 Task: Look for space in Palmira, Cuba from 5th July, 2023 to 15th July, 2023 for 9 adults in price range Rs.15000 to Rs.25000. Place can be entire place with 5 bedrooms having 5 beds and 5 bathrooms. Property type can be house, flat, guest house. Booking option can be shelf check-in. Required host language is .
Action: Mouse moved to (323, 115)
Screenshot: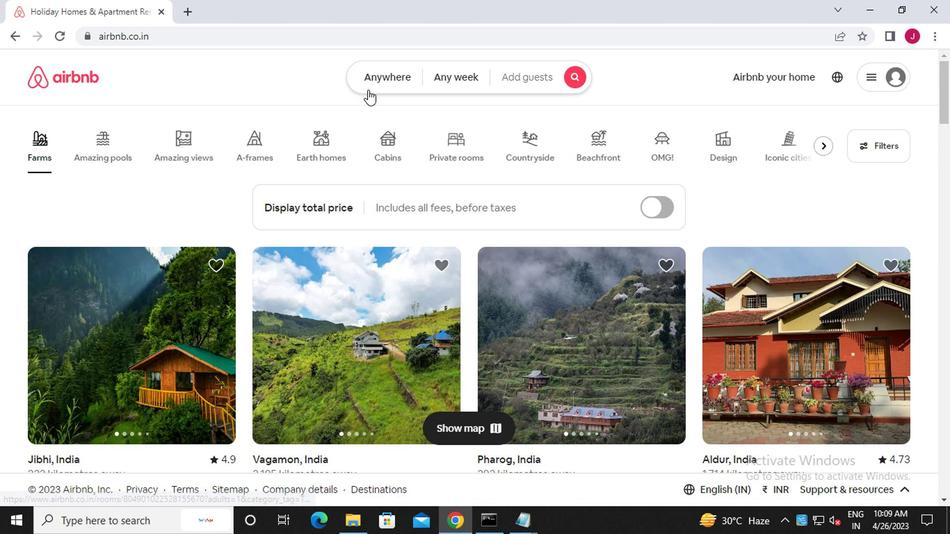 
Action: Mouse pressed left at (323, 115)
Screenshot: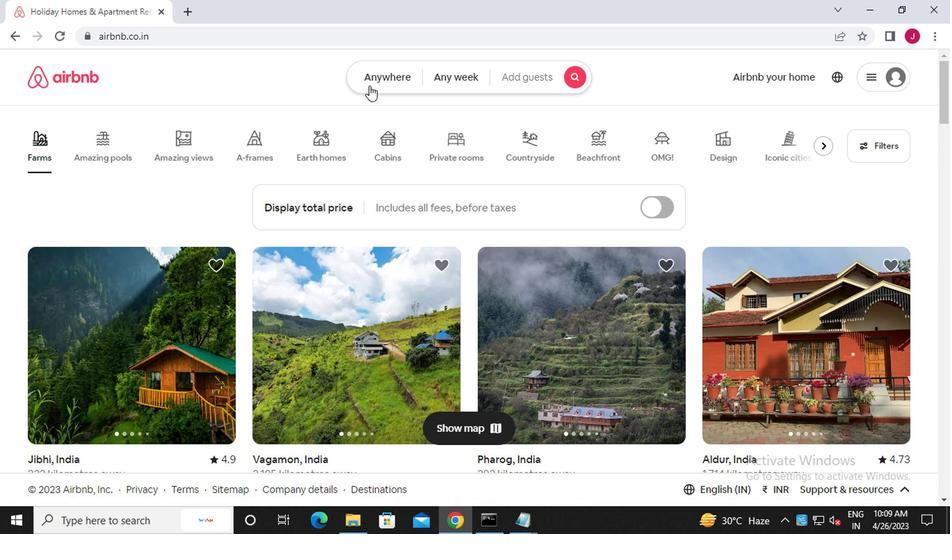 
Action: Mouse moved to (232, 152)
Screenshot: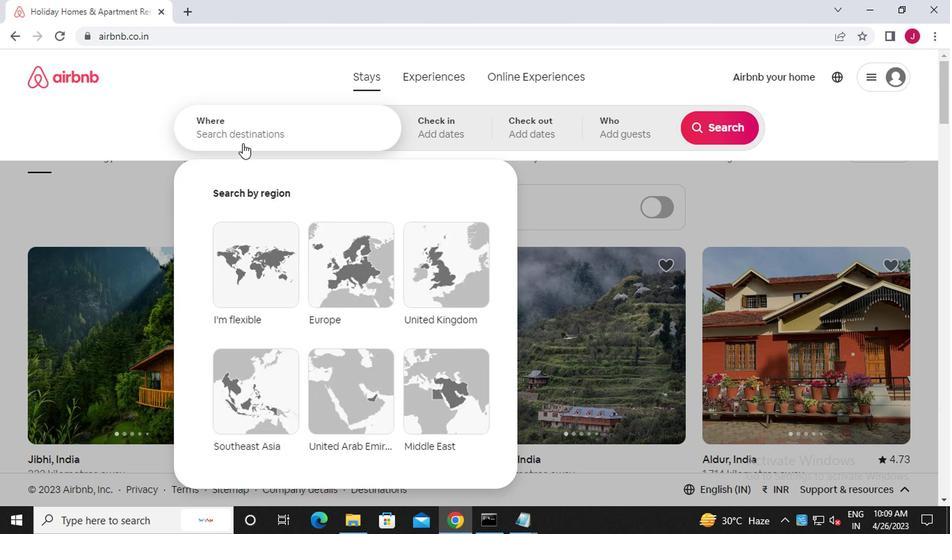 
Action: Mouse pressed left at (232, 152)
Screenshot: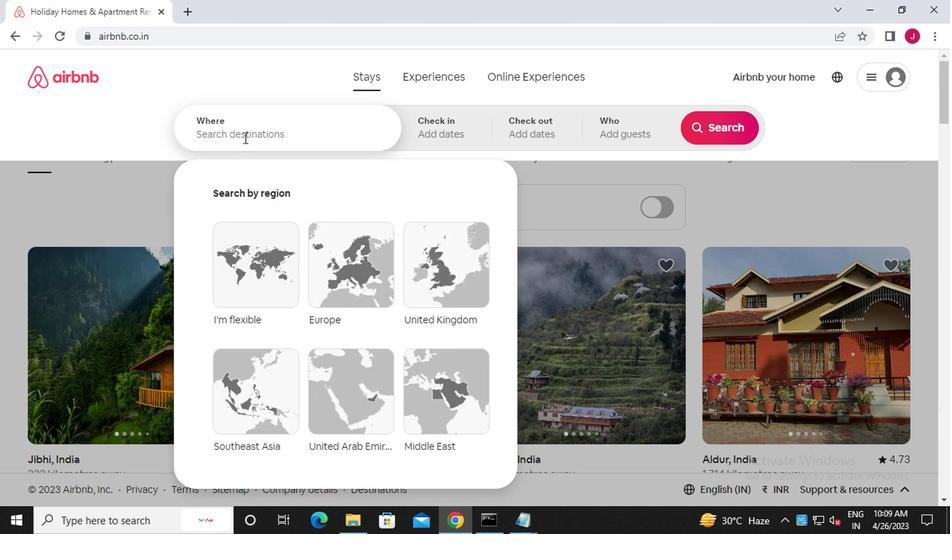 
Action: Key pressed p<Key.caps_lock>almira,<Key.caps_lock>c<Key.caps_lock>uba
Screenshot: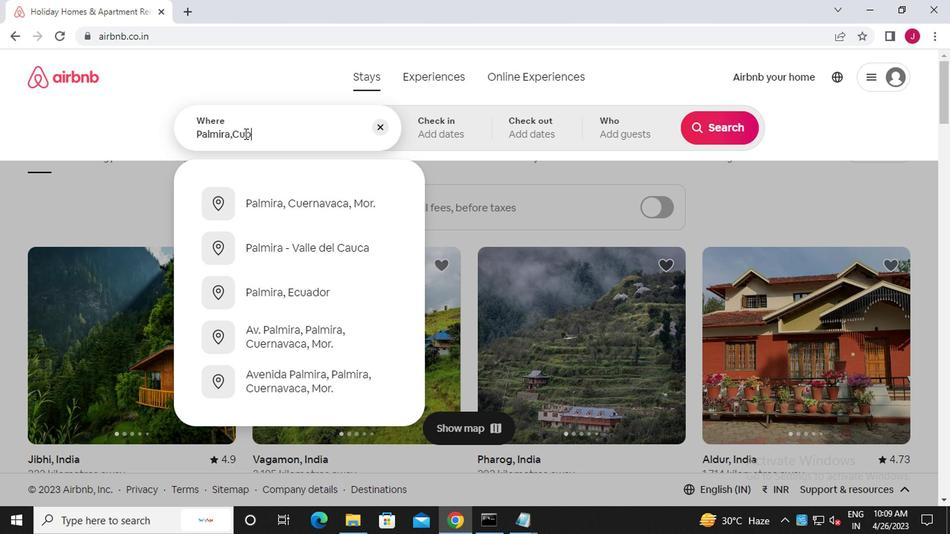 
Action: Mouse moved to (286, 207)
Screenshot: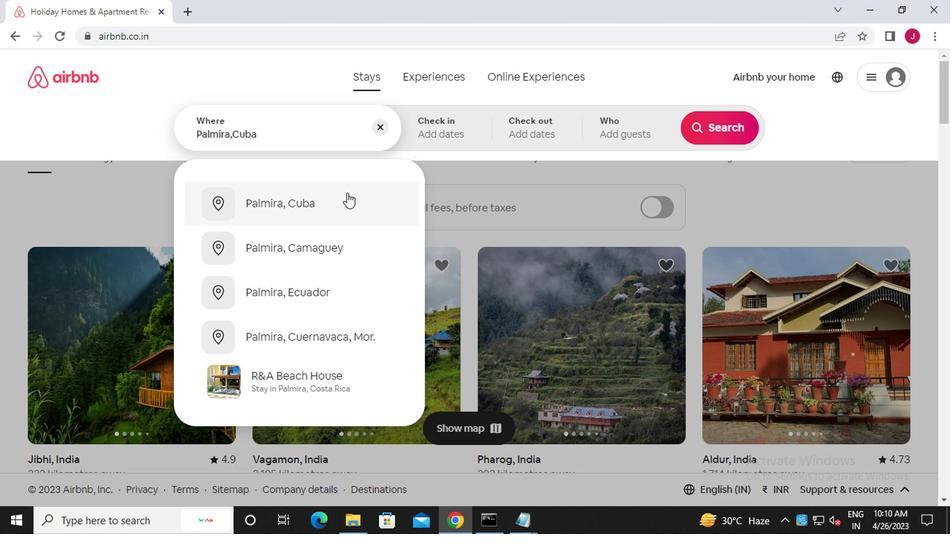 
Action: Mouse pressed left at (286, 207)
Screenshot: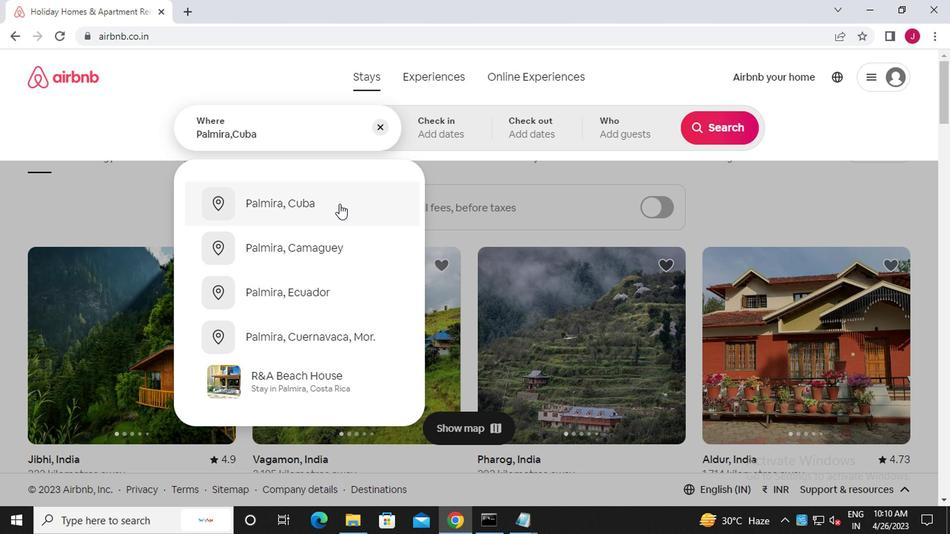 
Action: Mouse moved to (566, 227)
Screenshot: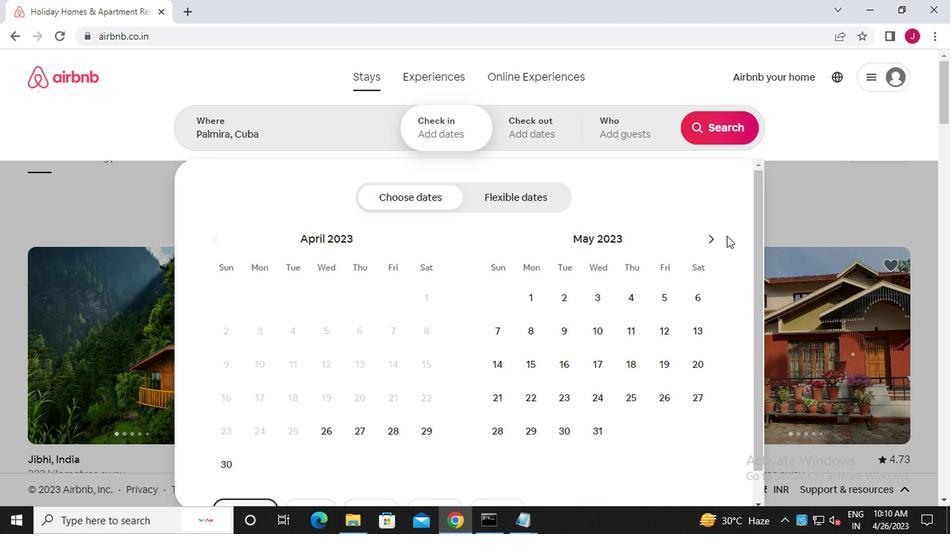 
Action: Mouse pressed left at (566, 227)
Screenshot: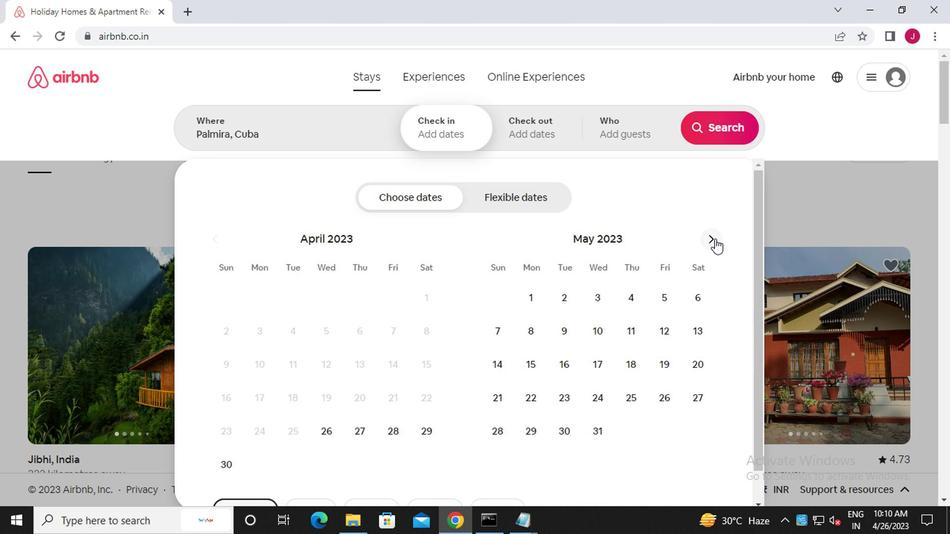 
Action: Mouse pressed left at (566, 227)
Screenshot: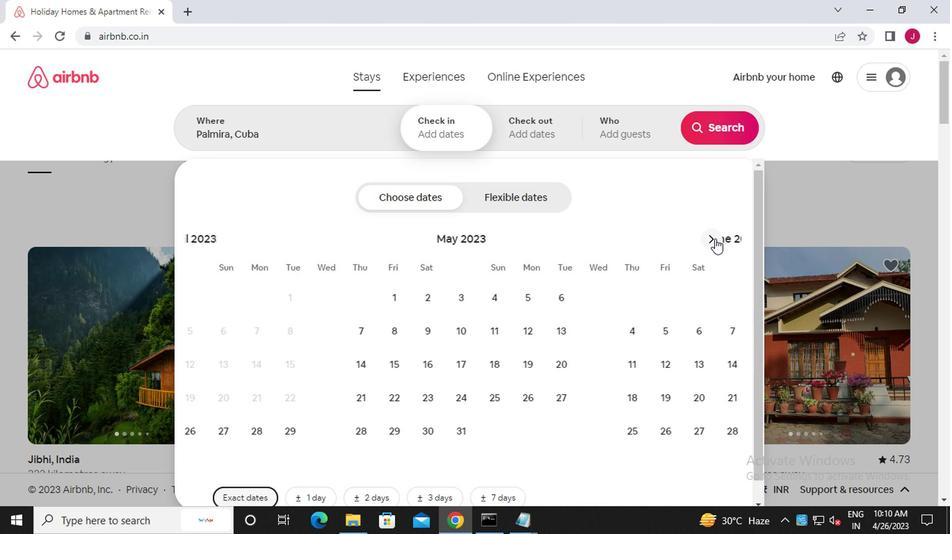 
Action: Mouse moved to (485, 289)
Screenshot: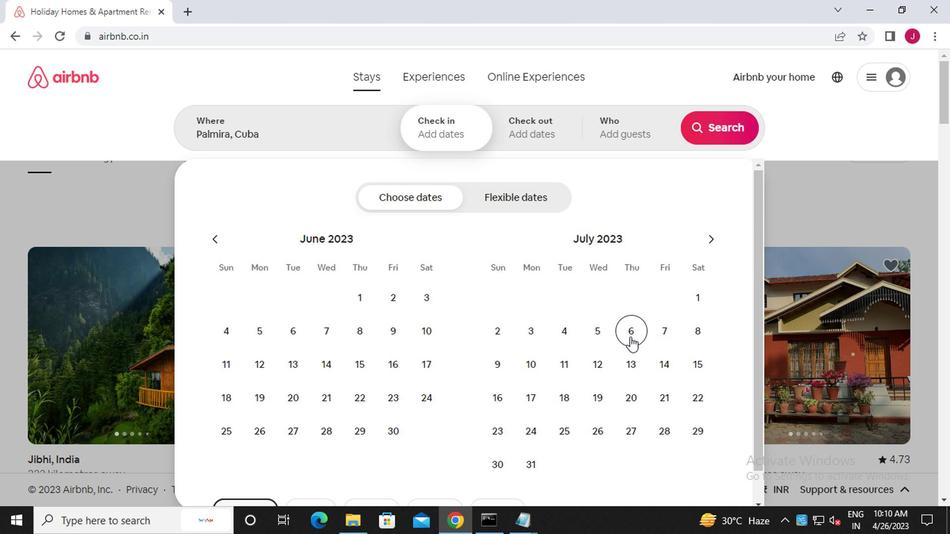 
Action: Mouse pressed left at (485, 289)
Screenshot: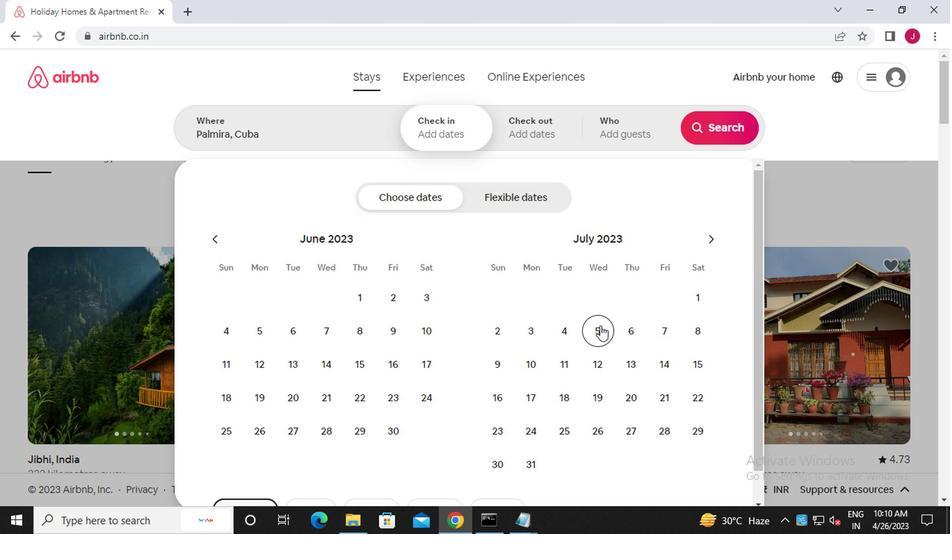 
Action: Mouse moved to (552, 315)
Screenshot: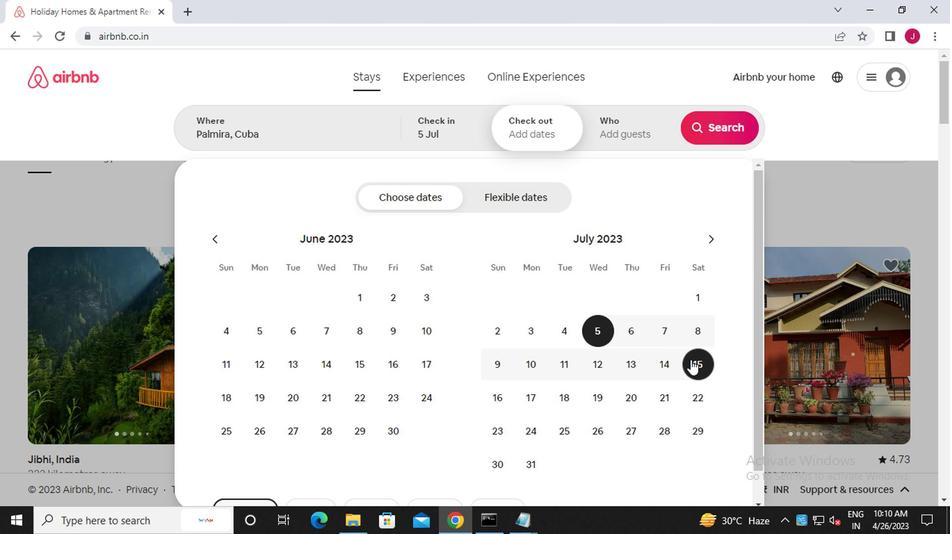 
Action: Mouse pressed left at (552, 315)
Screenshot: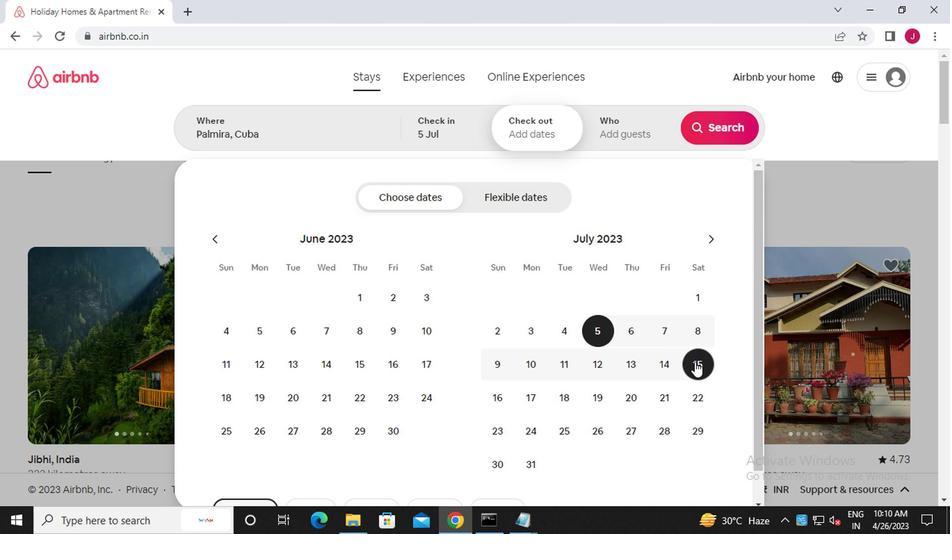 
Action: Mouse moved to (513, 149)
Screenshot: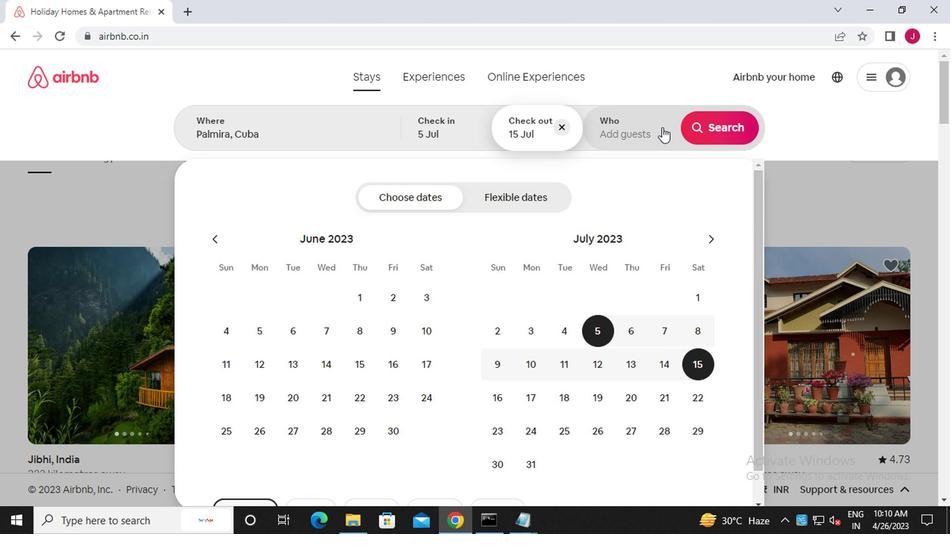 
Action: Mouse pressed left at (513, 149)
Screenshot: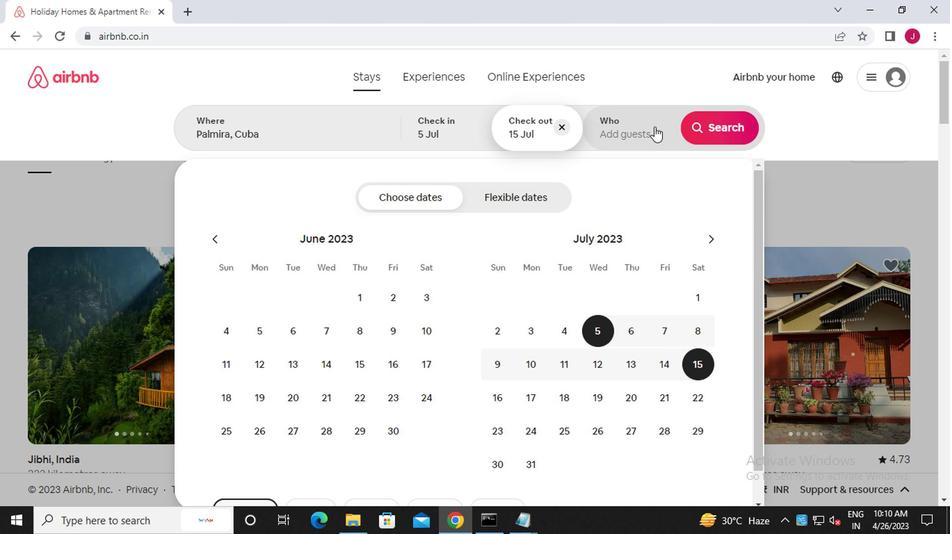 
Action: Mouse moved to (573, 202)
Screenshot: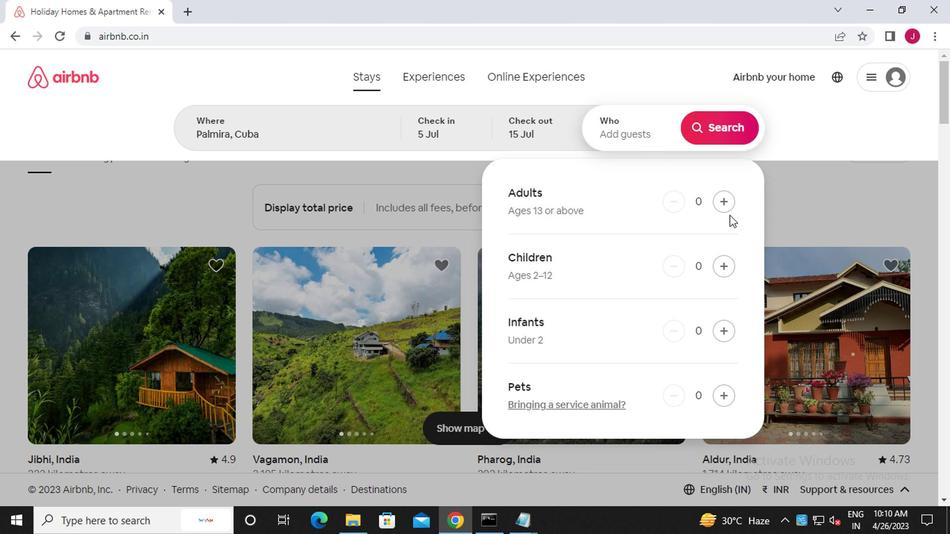 
Action: Mouse pressed left at (573, 202)
Screenshot: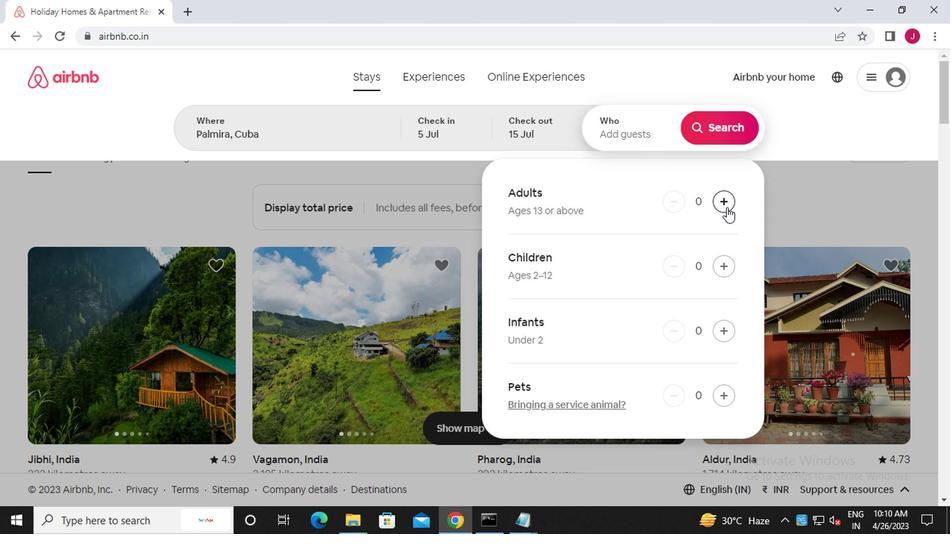 
Action: Mouse pressed left at (573, 202)
Screenshot: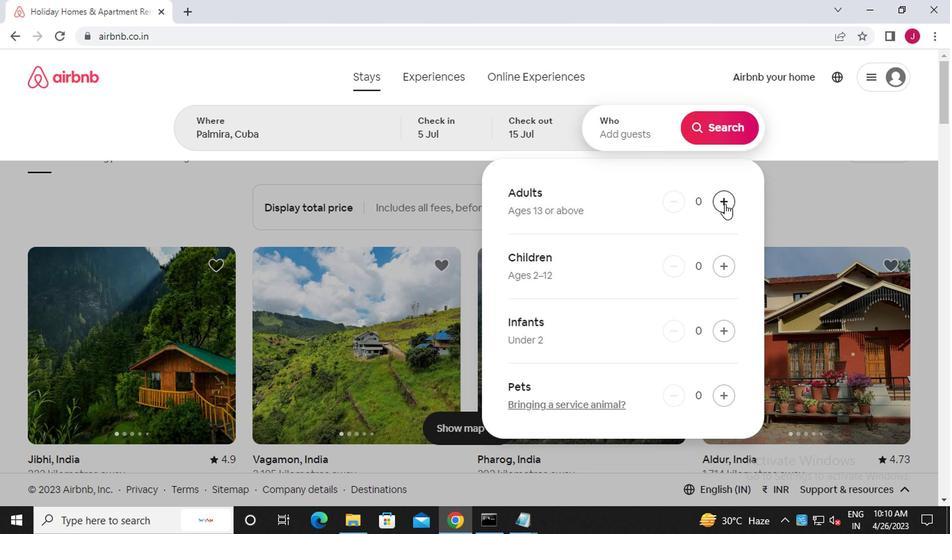 
Action: Mouse pressed left at (573, 202)
Screenshot: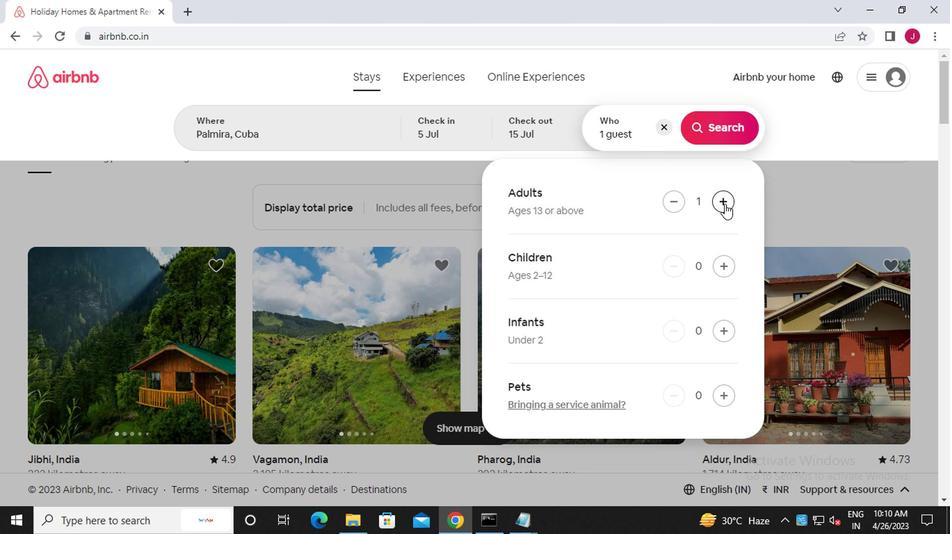 
Action: Mouse pressed left at (573, 202)
Screenshot: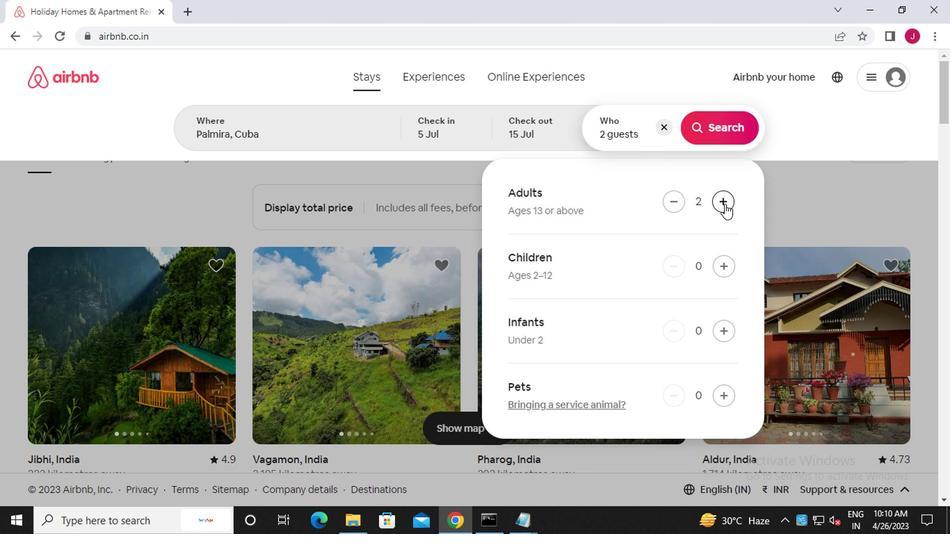 
Action: Mouse pressed left at (573, 202)
Screenshot: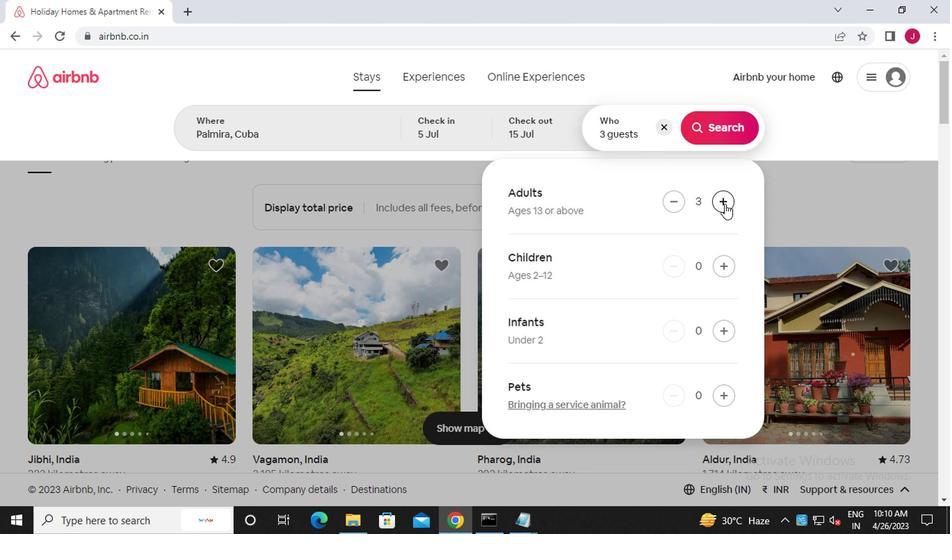 
Action: Mouse pressed left at (573, 202)
Screenshot: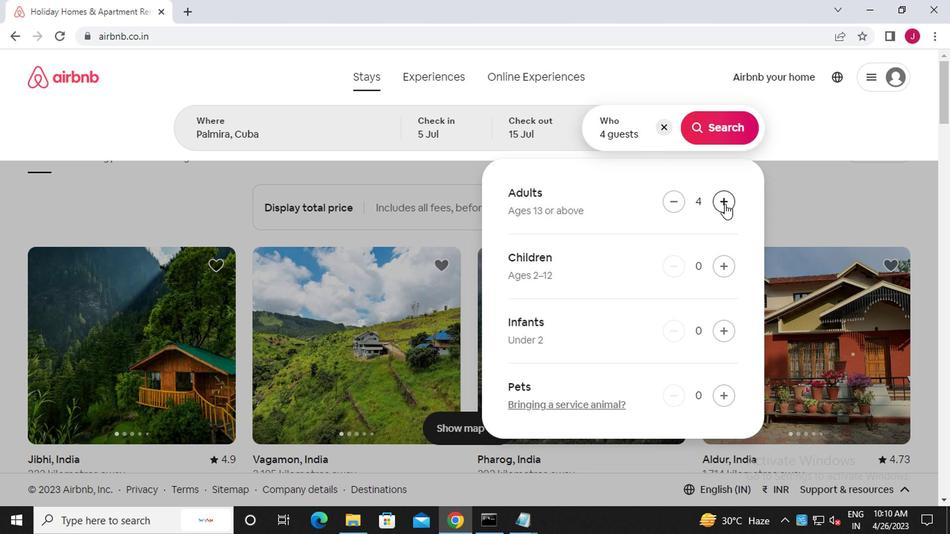
Action: Mouse pressed left at (573, 202)
Screenshot: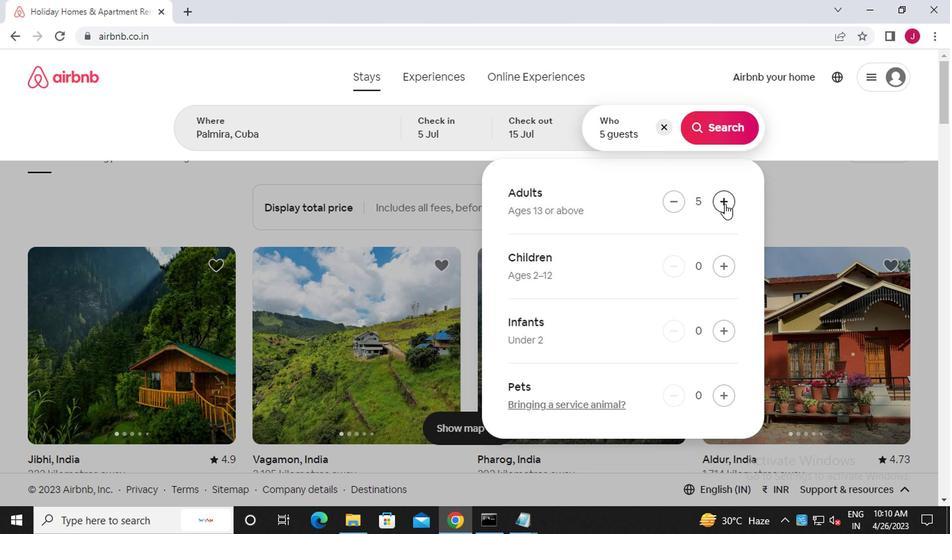 
Action: Mouse pressed left at (573, 202)
Screenshot: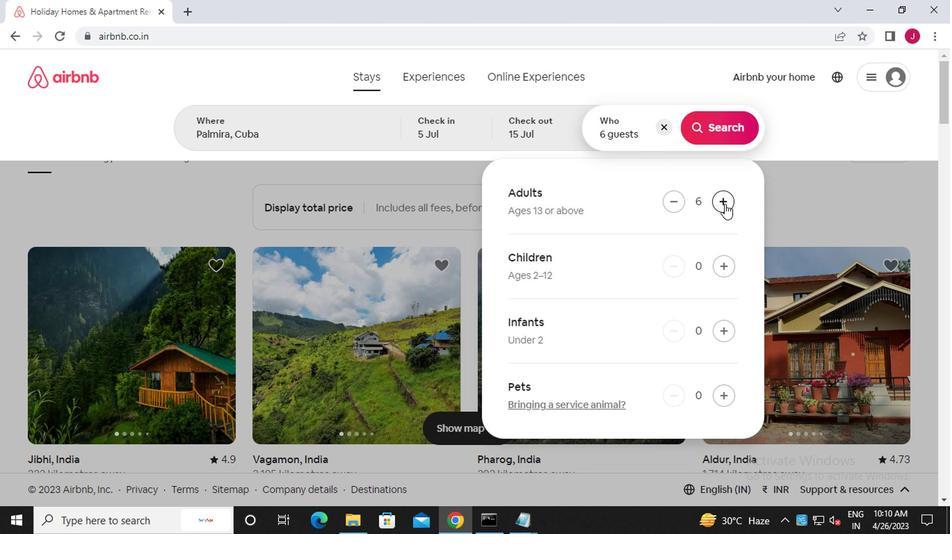 
Action: Mouse pressed left at (573, 202)
Screenshot: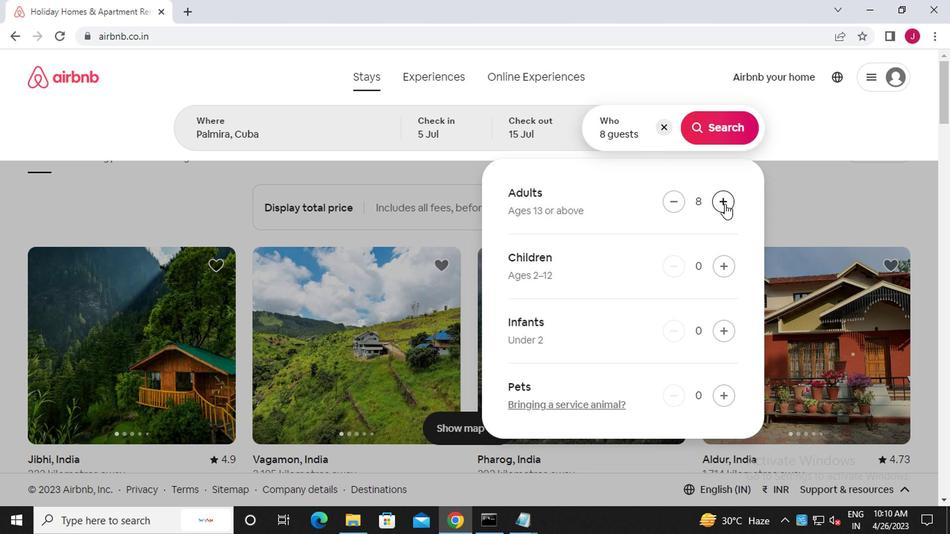 
Action: Mouse moved to (579, 148)
Screenshot: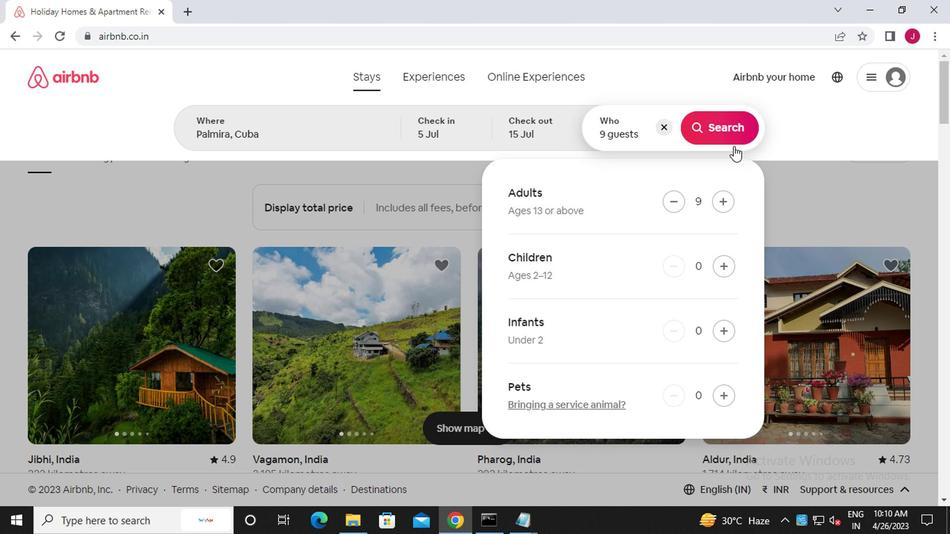 
Action: Mouse pressed left at (579, 148)
Screenshot: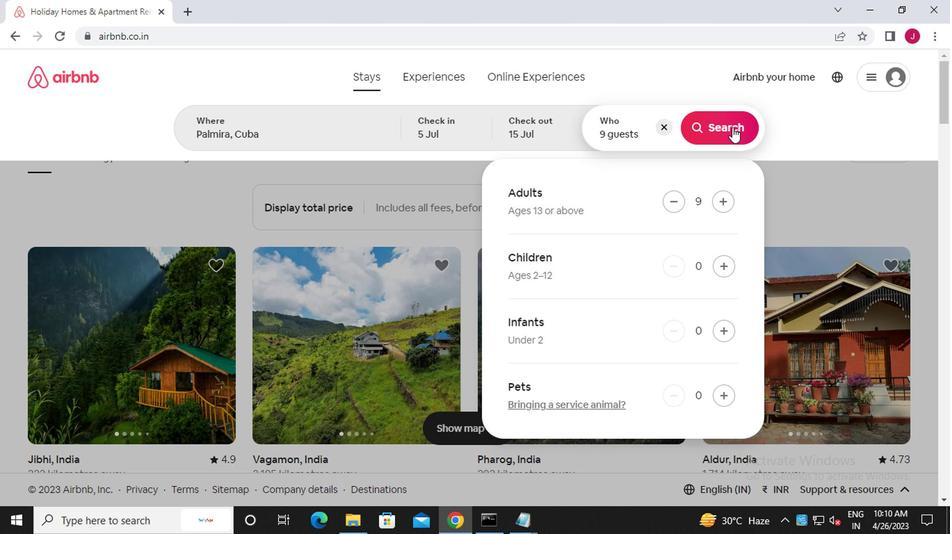 
Action: Mouse moved to (698, 151)
Screenshot: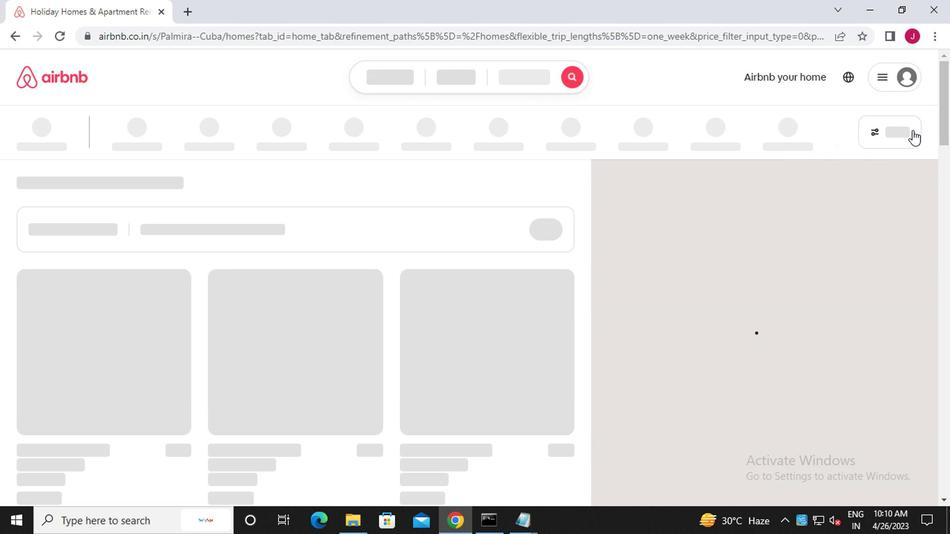 
Action: Mouse pressed left at (698, 151)
Screenshot: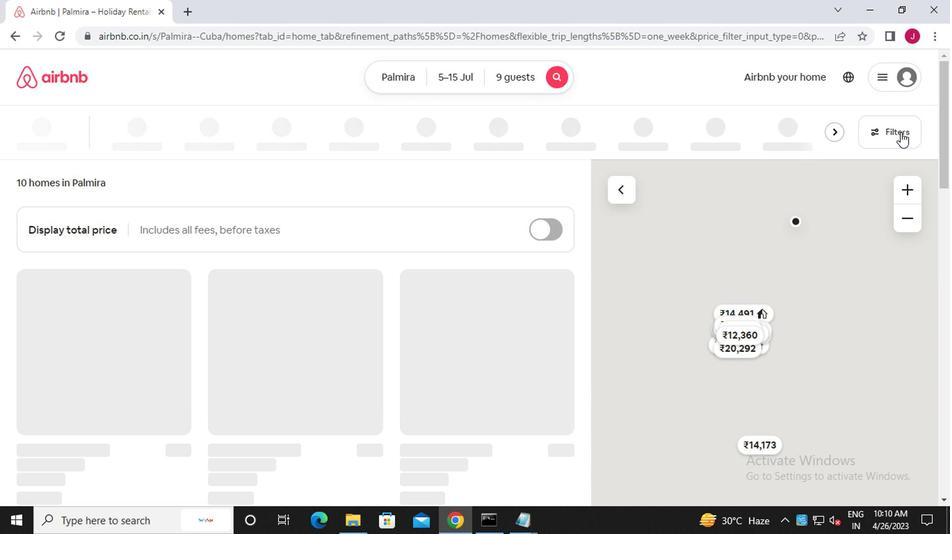 
Action: Mouse moved to (289, 277)
Screenshot: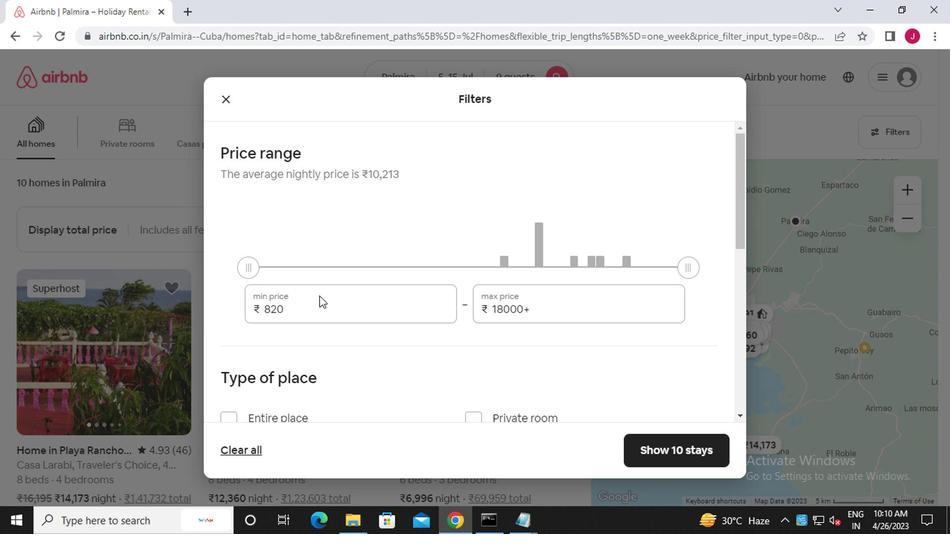 
Action: Mouse pressed left at (289, 277)
Screenshot: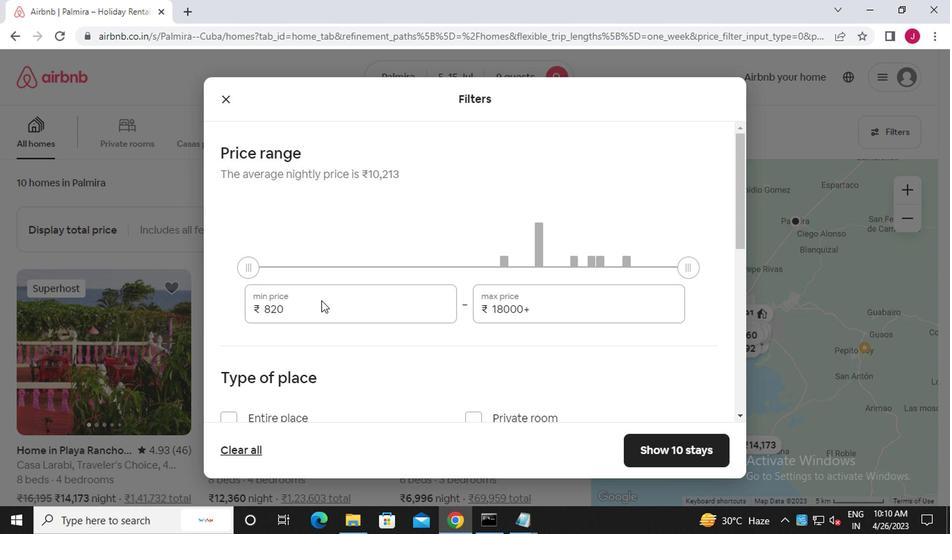 
Action: Mouse moved to (283, 276)
Screenshot: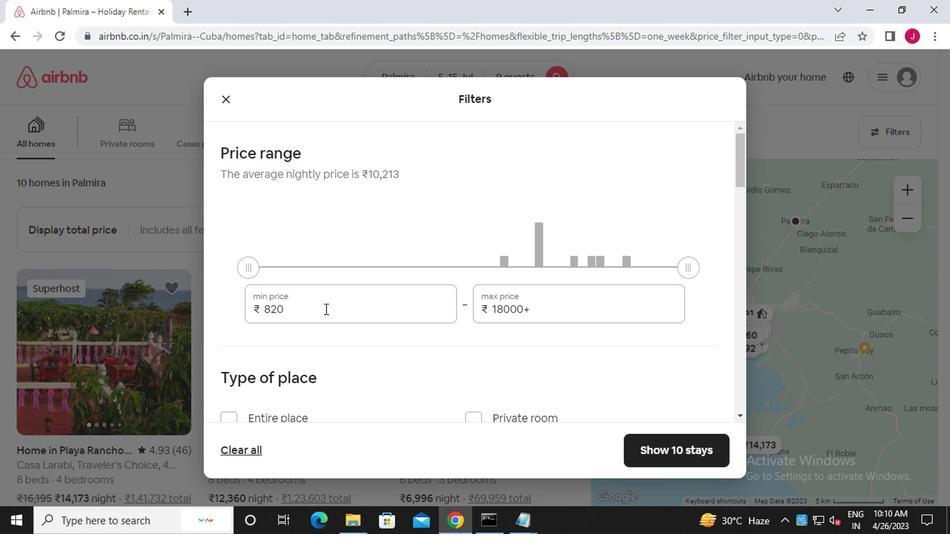 
Action: Key pressed <Key.backspace><Key.backspace><Key.backspace><<97>><<101>><<96>><<96>><<96>>
Screenshot: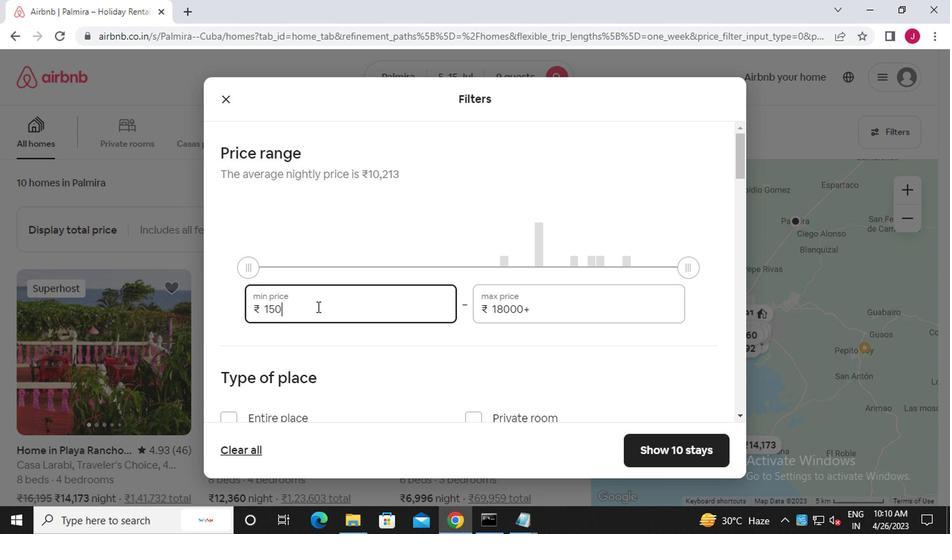 
Action: Mouse moved to (448, 275)
Screenshot: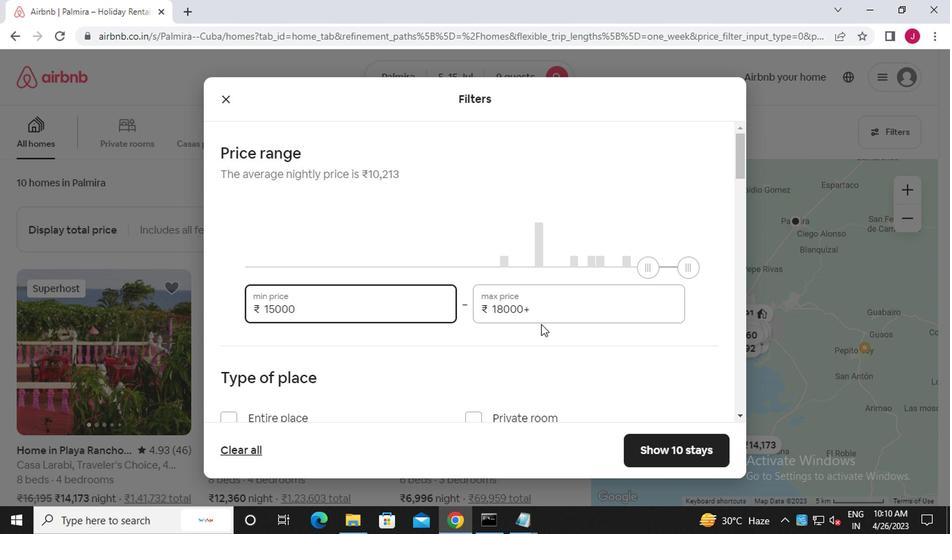 
Action: Mouse pressed left at (448, 275)
Screenshot: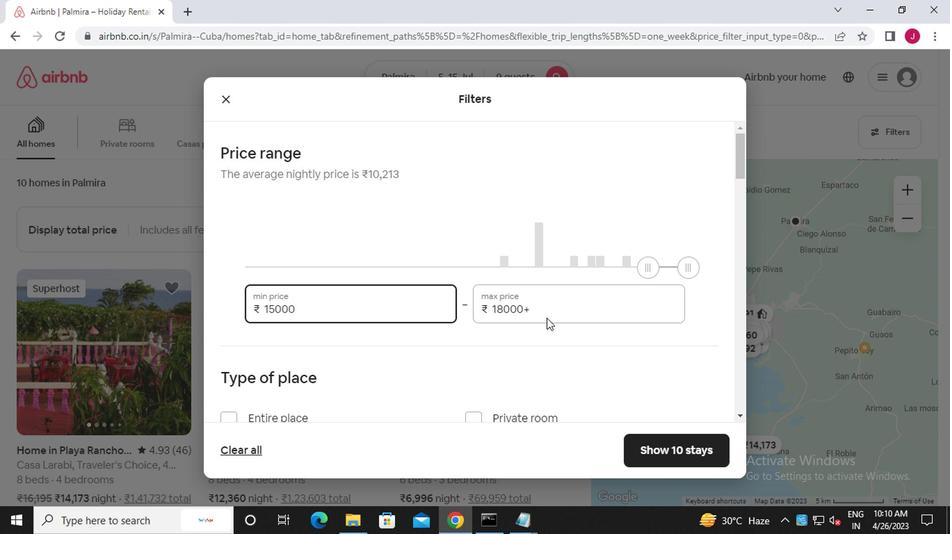 
Action: Key pressed <Key.backspace><Key.backspace><Key.backspace><Key.backspace><Key.backspace><Key.backspace><Key.backspace><Key.backspace><Key.backspace><Key.backspace><<98>><<101>><<96>><<96>><<96>>
Screenshot: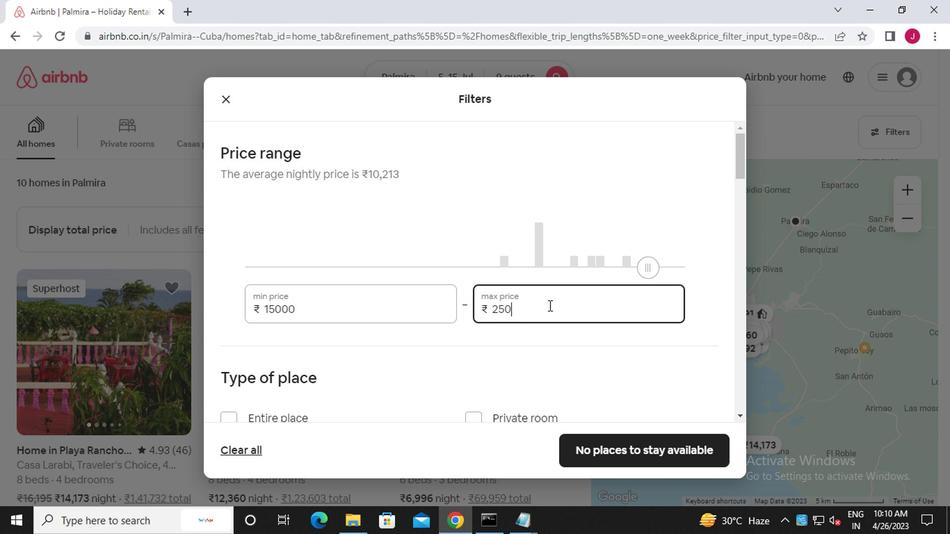 
Action: Mouse moved to (456, 291)
Screenshot: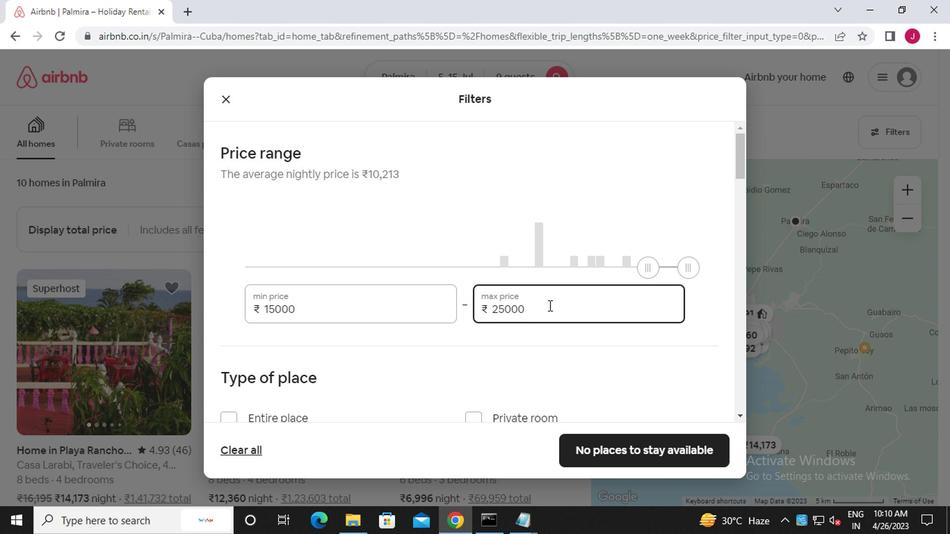 
Action: Mouse scrolled (456, 290) with delta (0, 0)
Screenshot: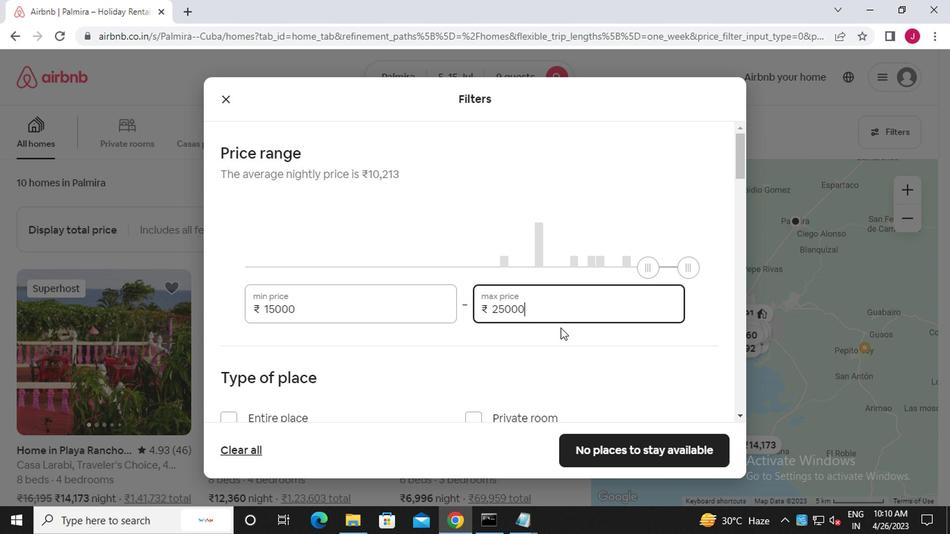 
Action: Mouse scrolled (456, 290) with delta (0, 0)
Screenshot: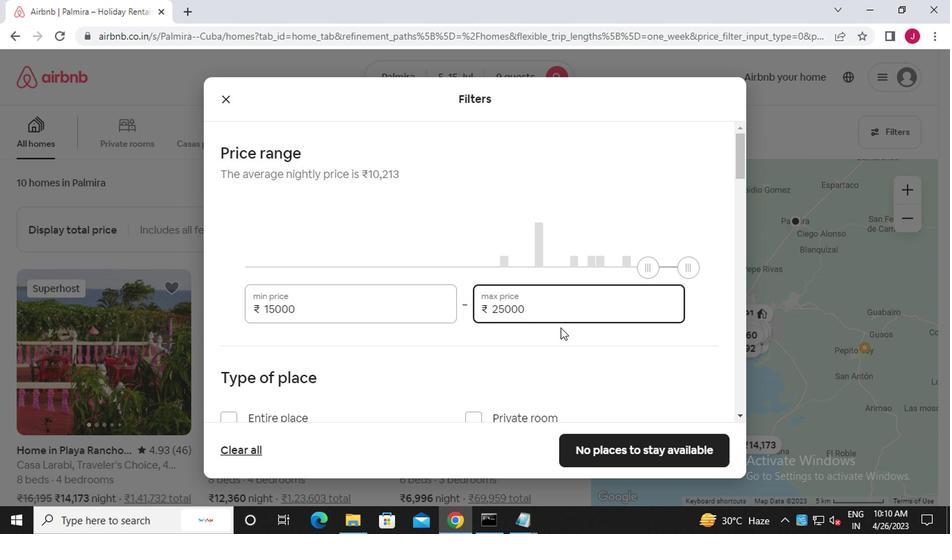 
Action: Mouse moved to (447, 295)
Screenshot: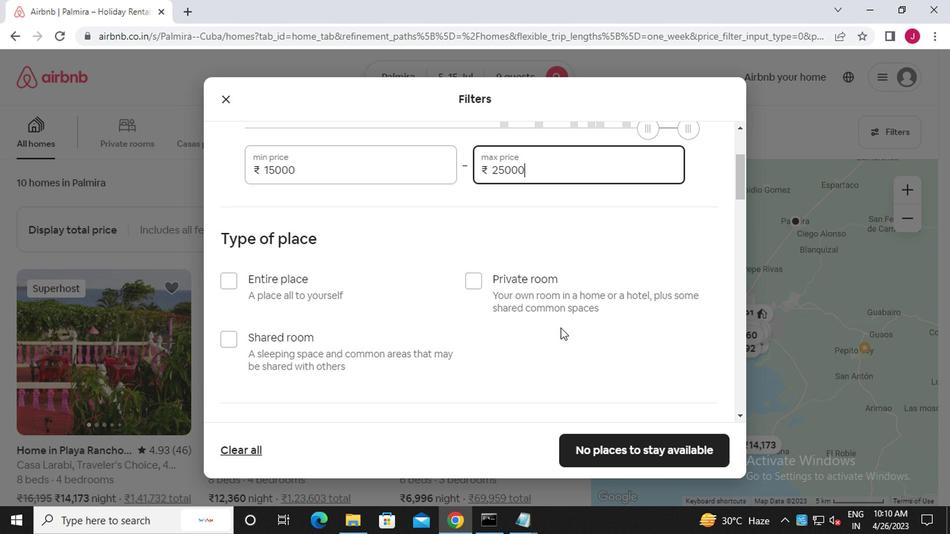 
Action: Mouse scrolled (447, 295) with delta (0, 0)
Screenshot: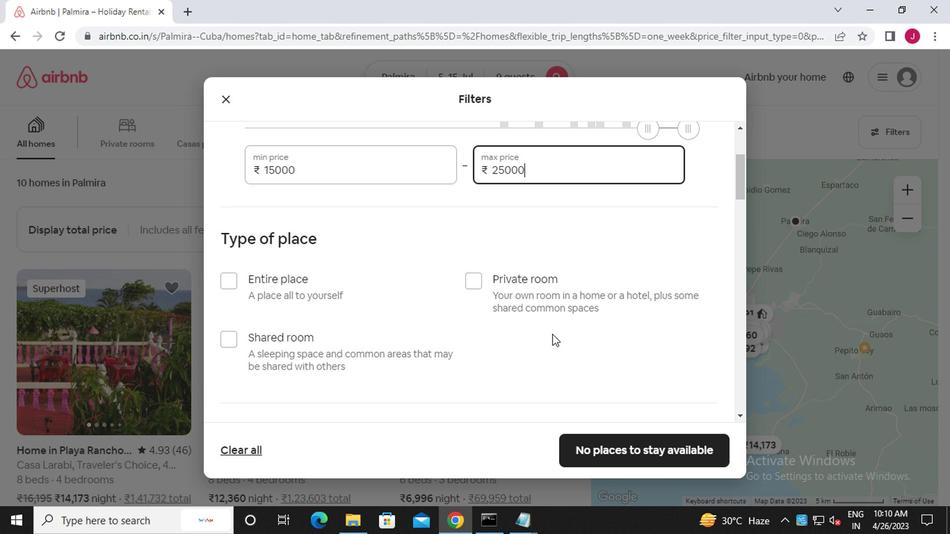
Action: Mouse moved to (224, 207)
Screenshot: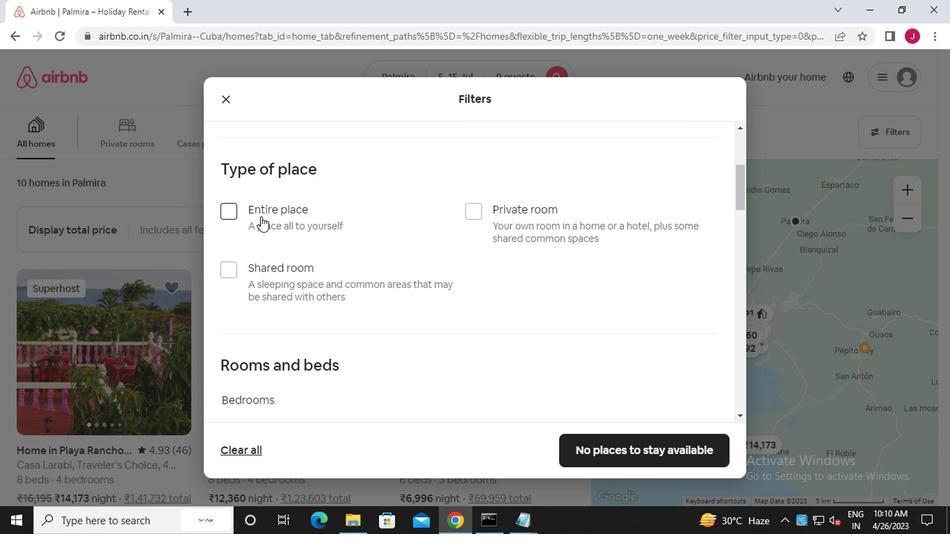 
Action: Mouse pressed left at (224, 207)
Screenshot: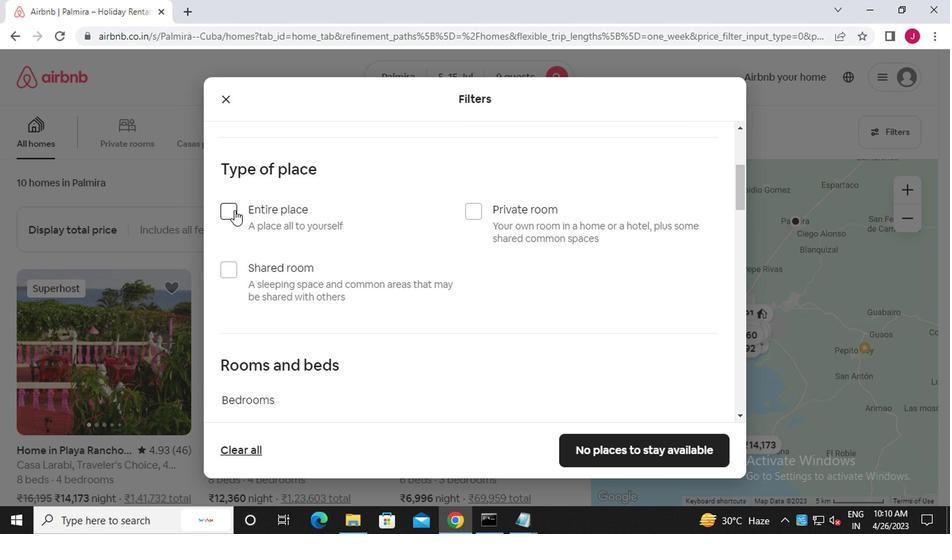 
Action: Mouse moved to (284, 258)
Screenshot: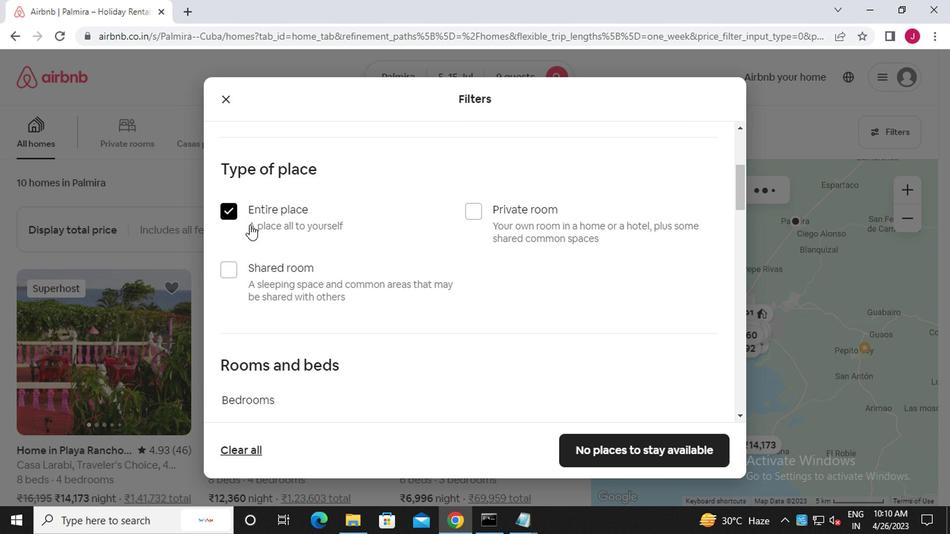 
Action: Mouse scrolled (284, 258) with delta (0, 0)
Screenshot: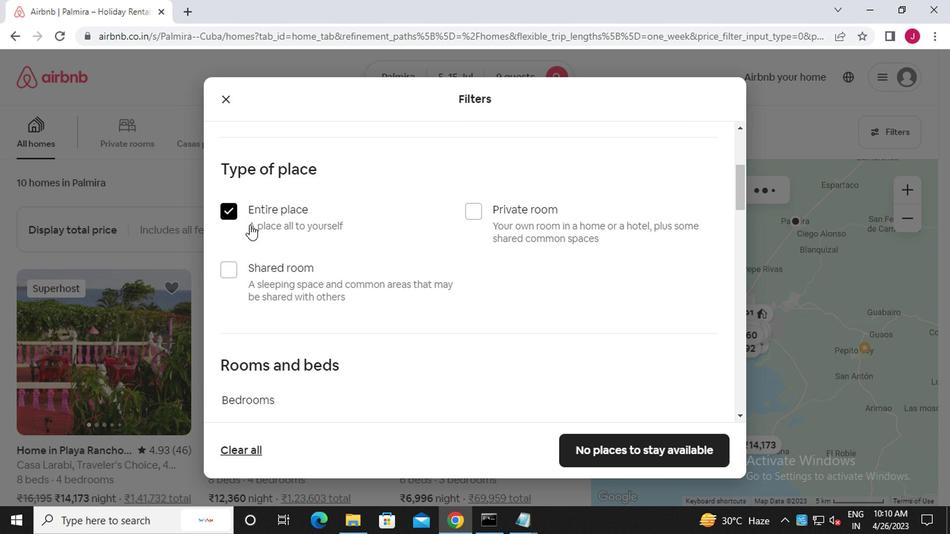 
Action: Mouse scrolled (284, 258) with delta (0, 0)
Screenshot: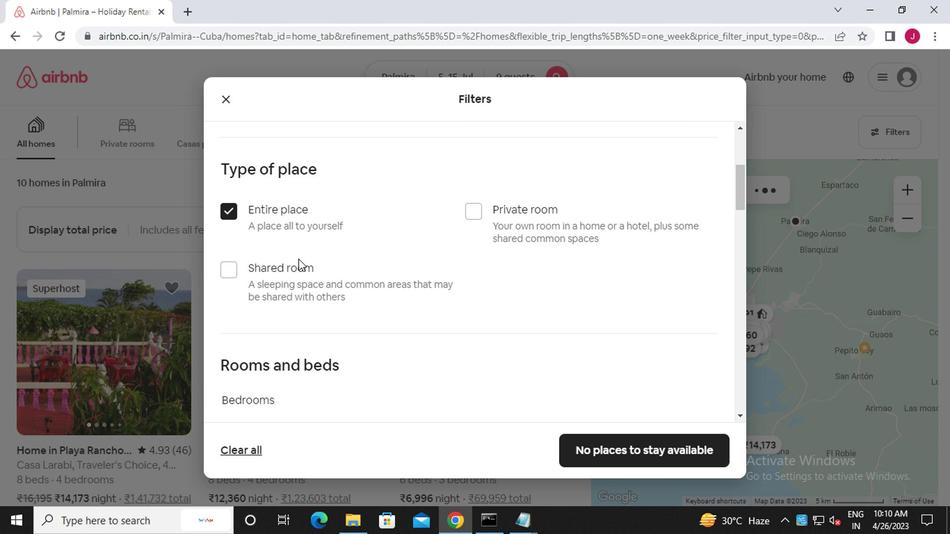 
Action: Mouse scrolled (284, 258) with delta (0, 0)
Screenshot: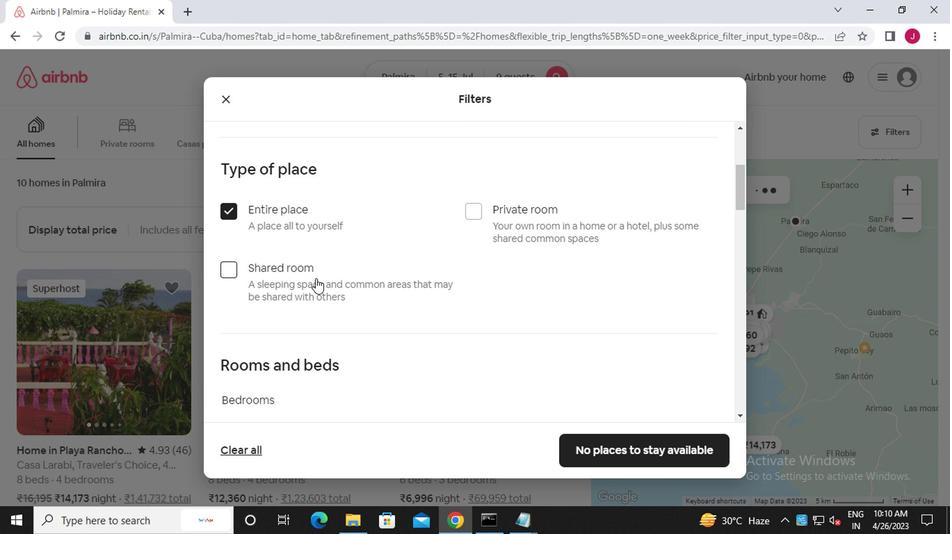 
Action: Mouse scrolled (284, 258) with delta (0, 0)
Screenshot: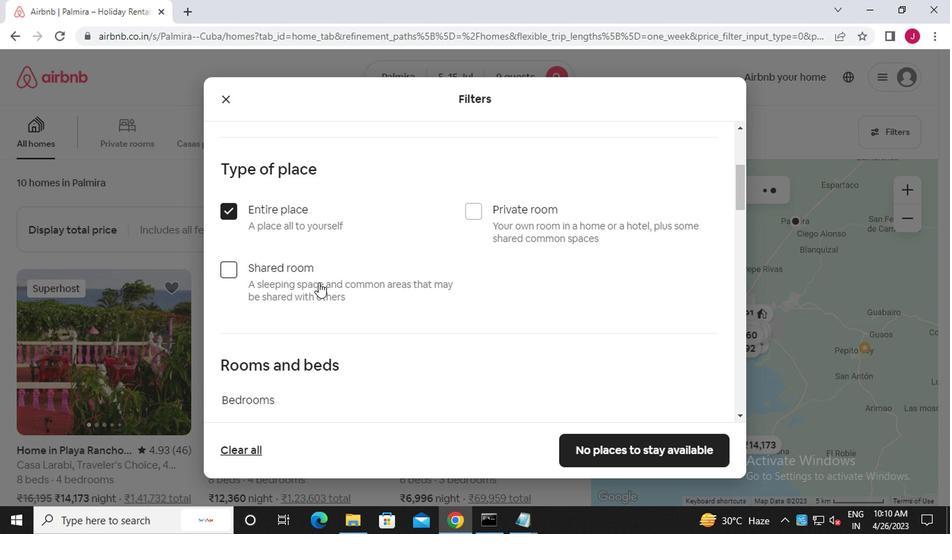 
Action: Mouse moved to (412, 172)
Screenshot: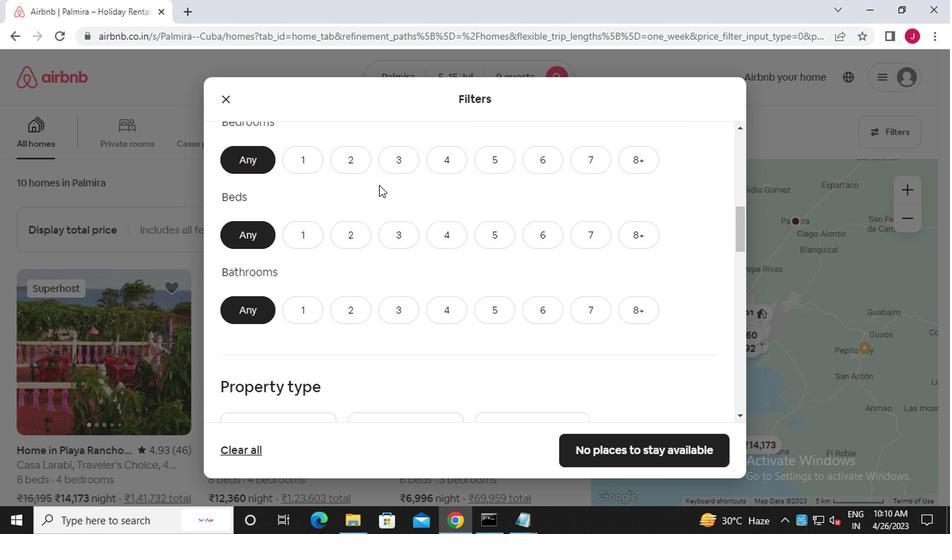 
Action: Mouse pressed left at (412, 172)
Screenshot: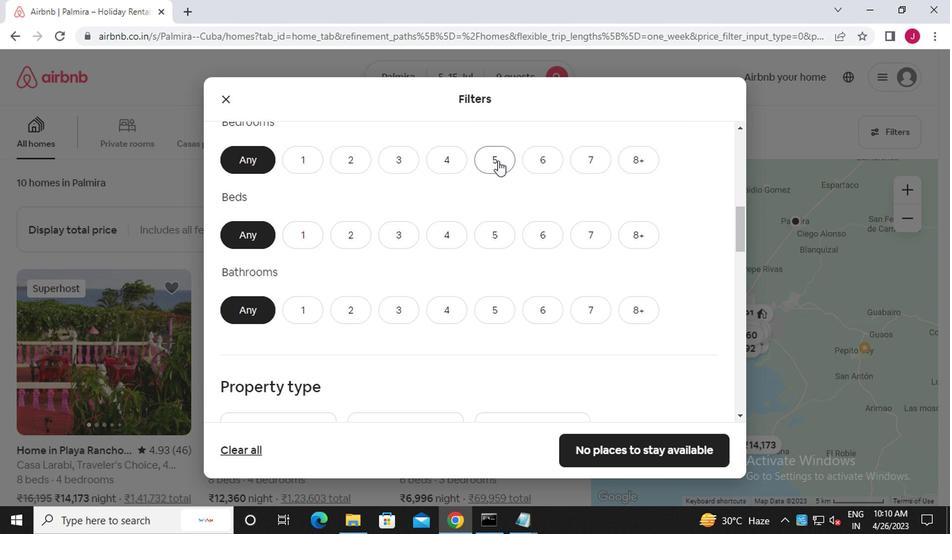 
Action: Mouse moved to (409, 222)
Screenshot: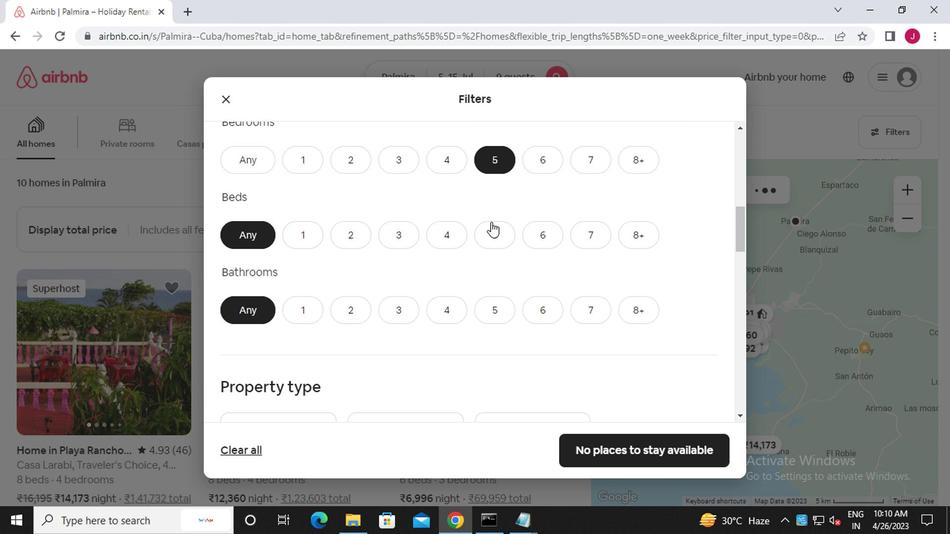 
Action: Mouse pressed left at (409, 222)
Screenshot: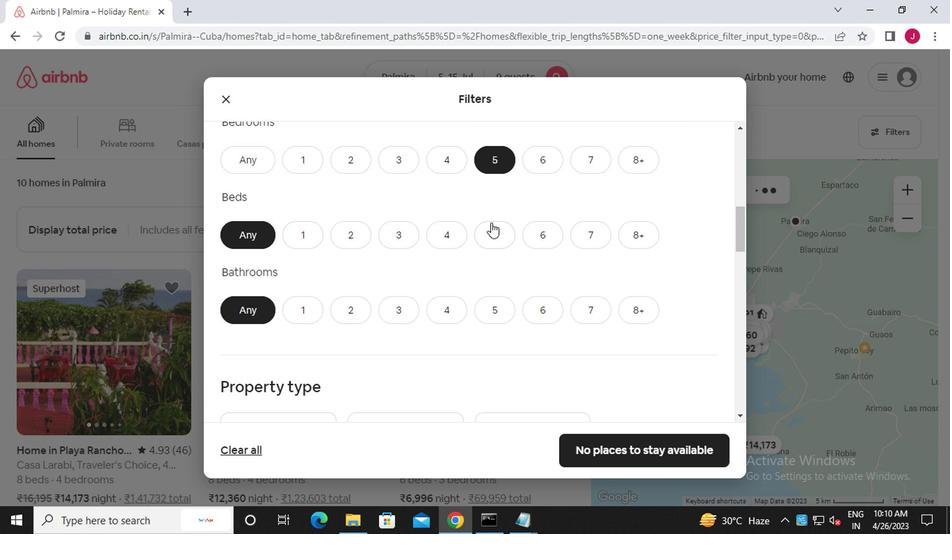 
Action: Mouse moved to (409, 279)
Screenshot: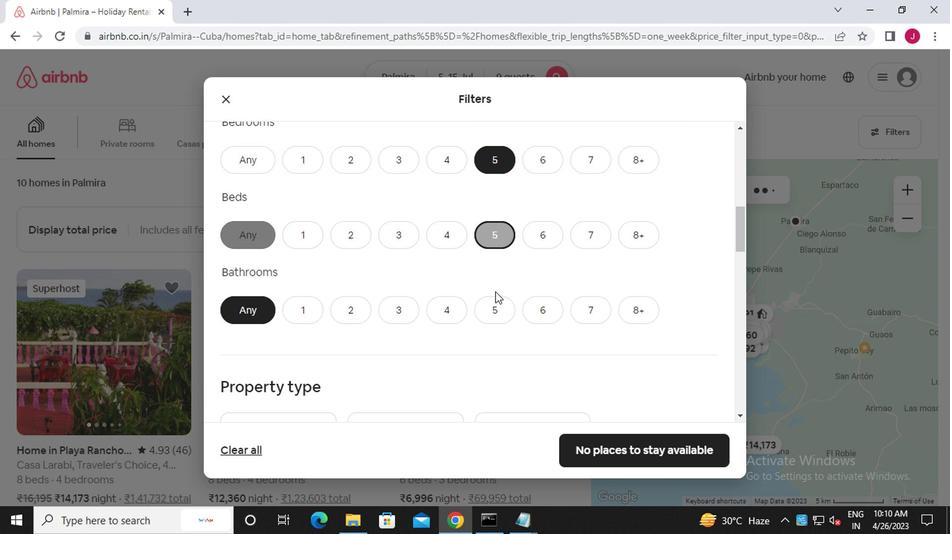 
Action: Mouse pressed left at (409, 279)
Screenshot: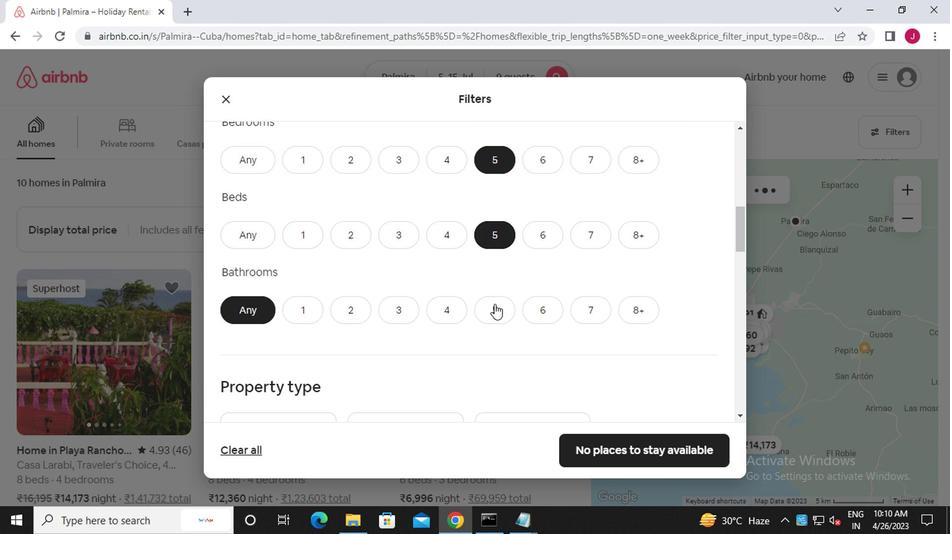 
Action: Mouse moved to (400, 279)
Screenshot: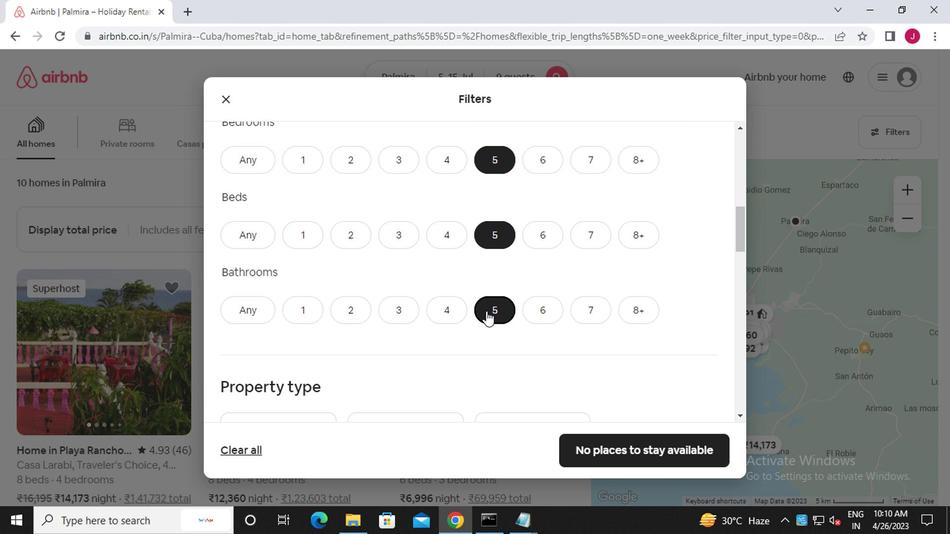 
Action: Mouse scrolled (400, 278) with delta (0, 0)
Screenshot: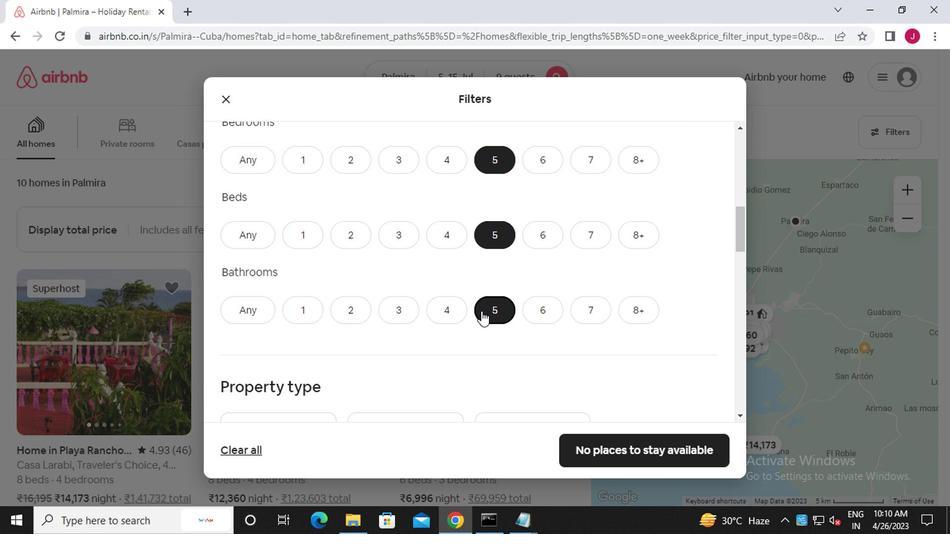 
Action: Mouse scrolled (400, 278) with delta (0, 0)
Screenshot: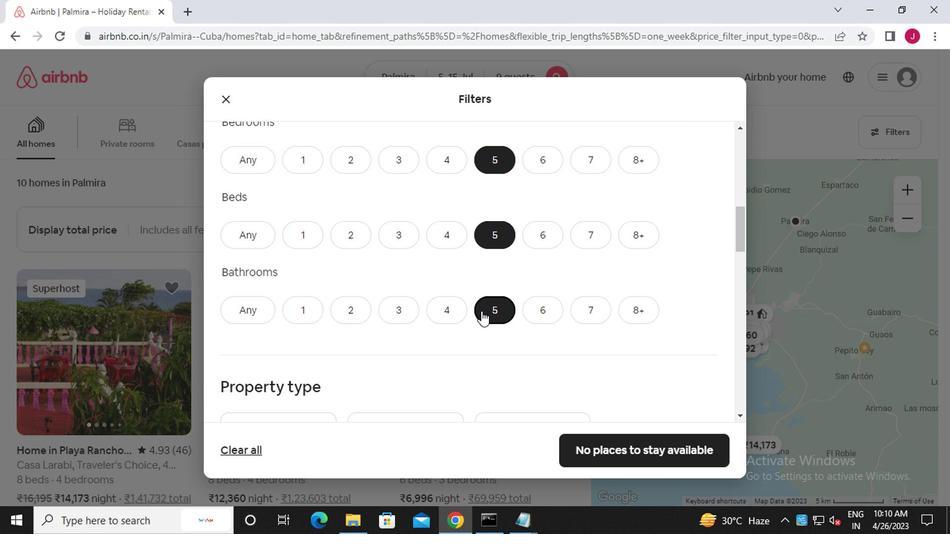 
Action: Mouse moved to (219, 297)
Screenshot: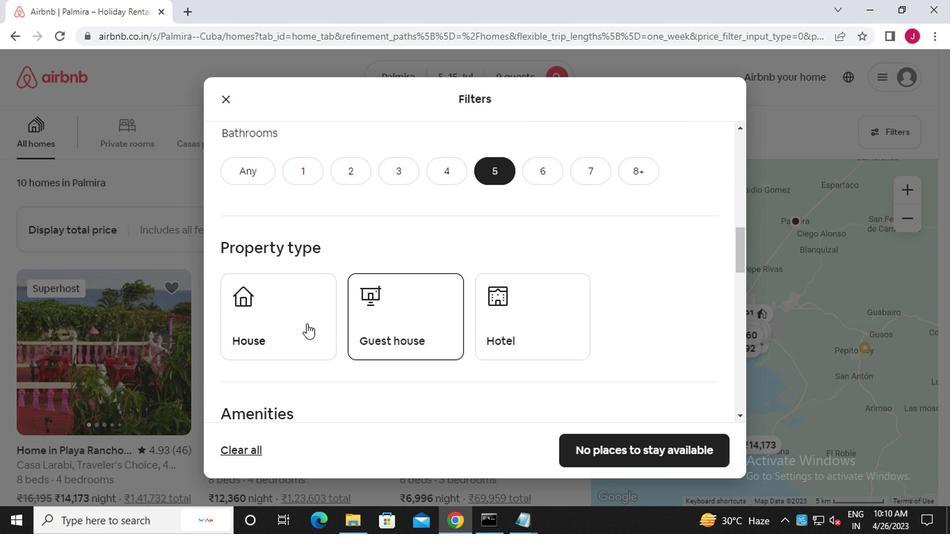 
Action: Mouse pressed left at (219, 297)
Screenshot: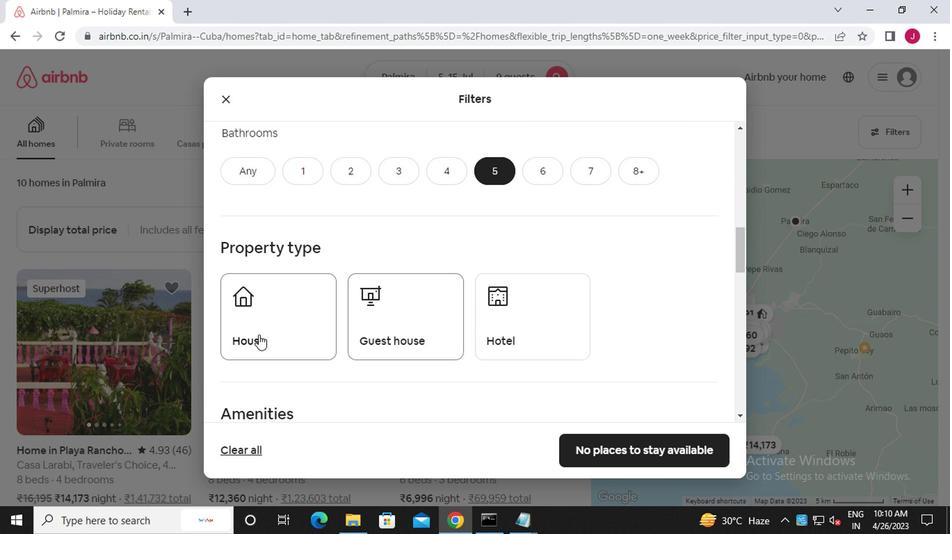 
Action: Mouse moved to (348, 298)
Screenshot: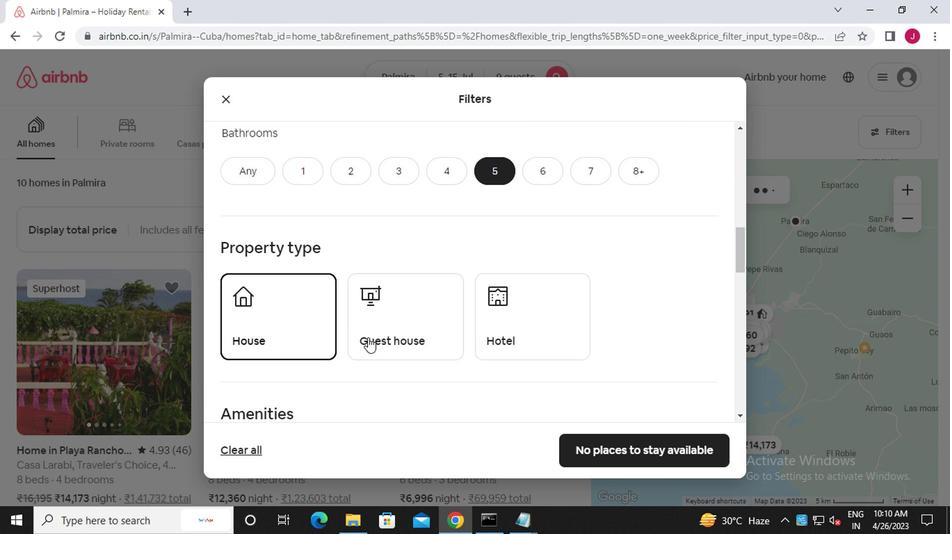 
Action: Mouse pressed left at (348, 298)
Screenshot: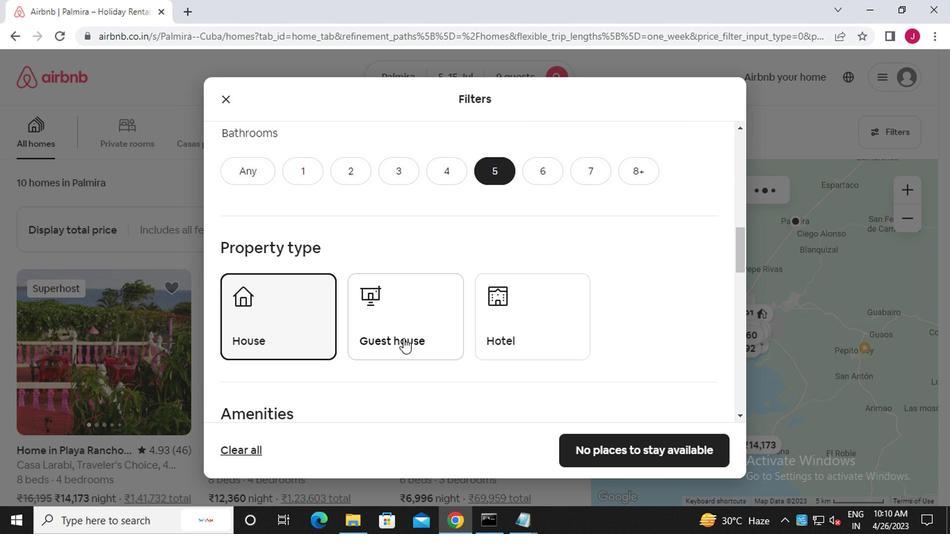 
Action: Mouse moved to (347, 292)
Screenshot: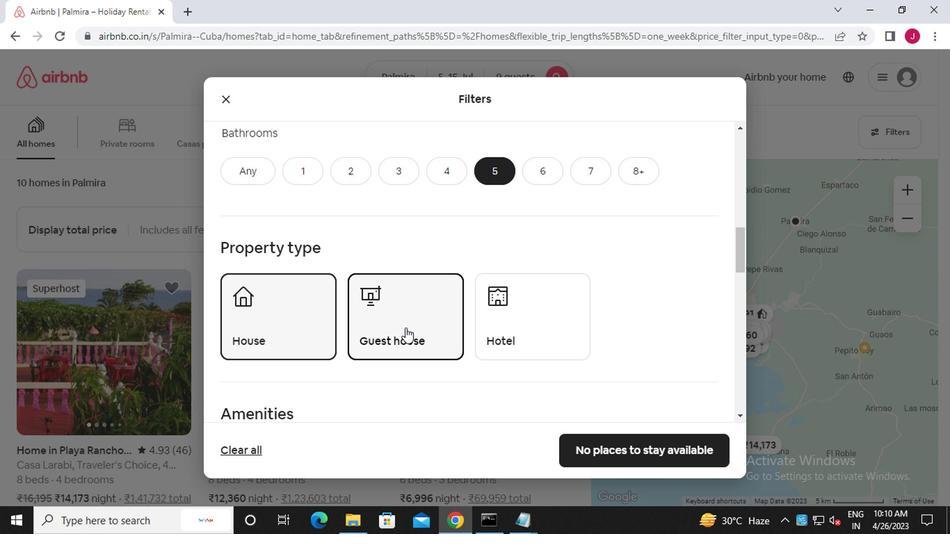 
Action: Mouse scrolled (347, 291) with delta (0, 0)
Screenshot: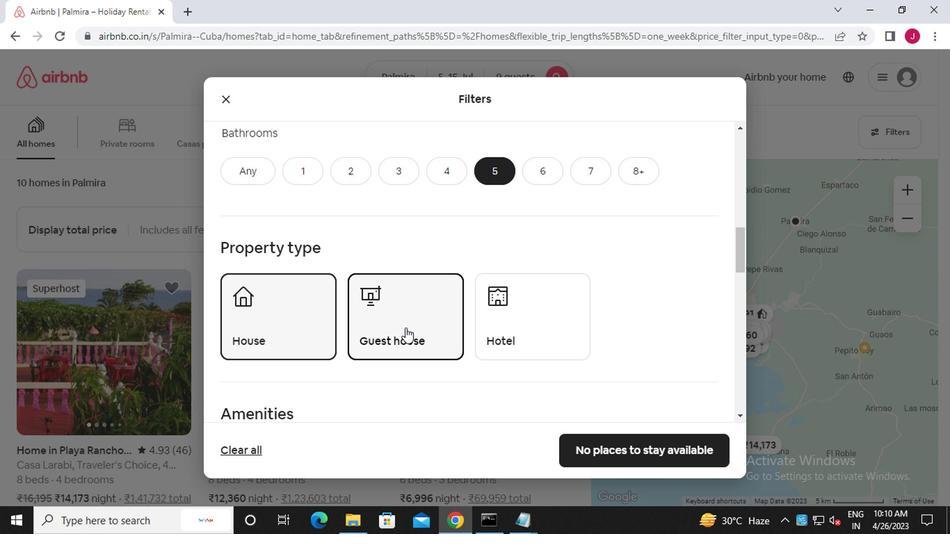 
Action: Mouse scrolled (347, 291) with delta (0, 0)
Screenshot: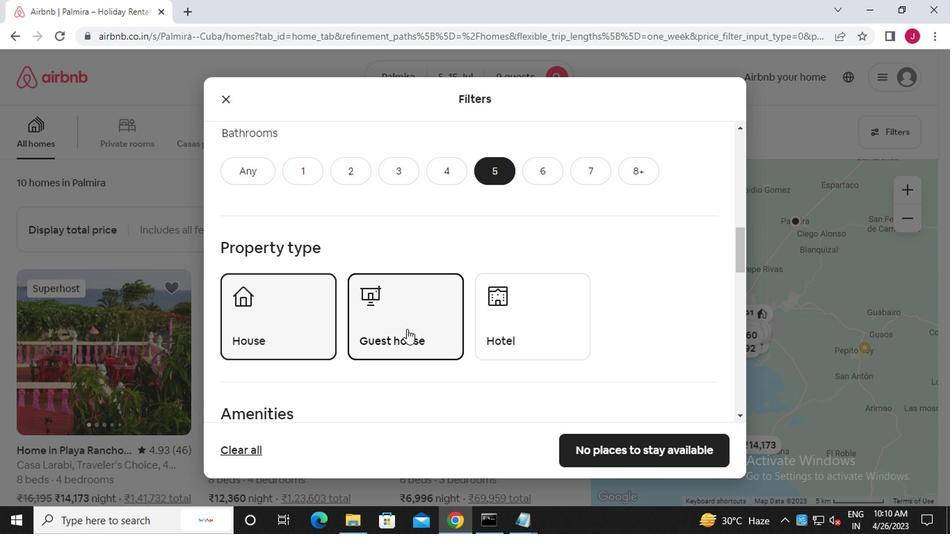 
Action: Mouse scrolled (347, 291) with delta (0, 0)
Screenshot: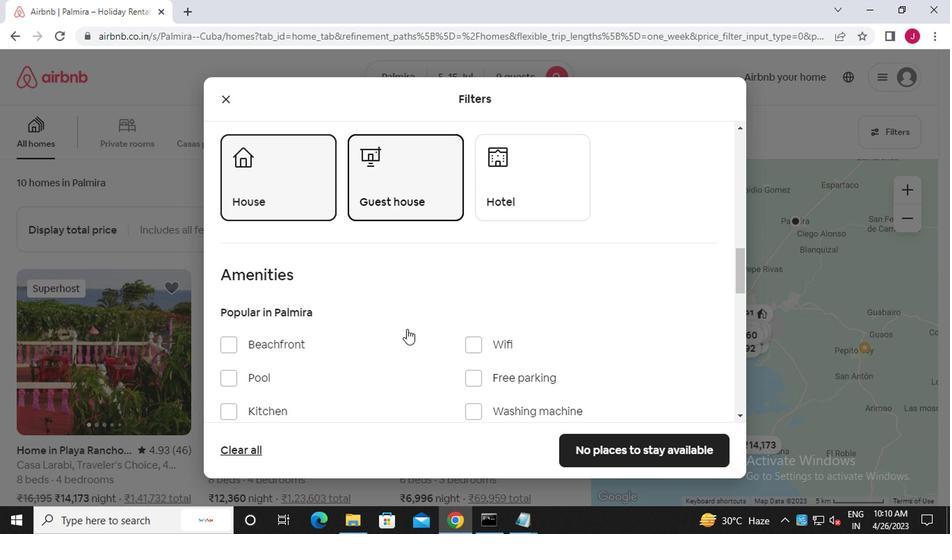 
Action: Mouse scrolled (347, 291) with delta (0, 0)
Screenshot: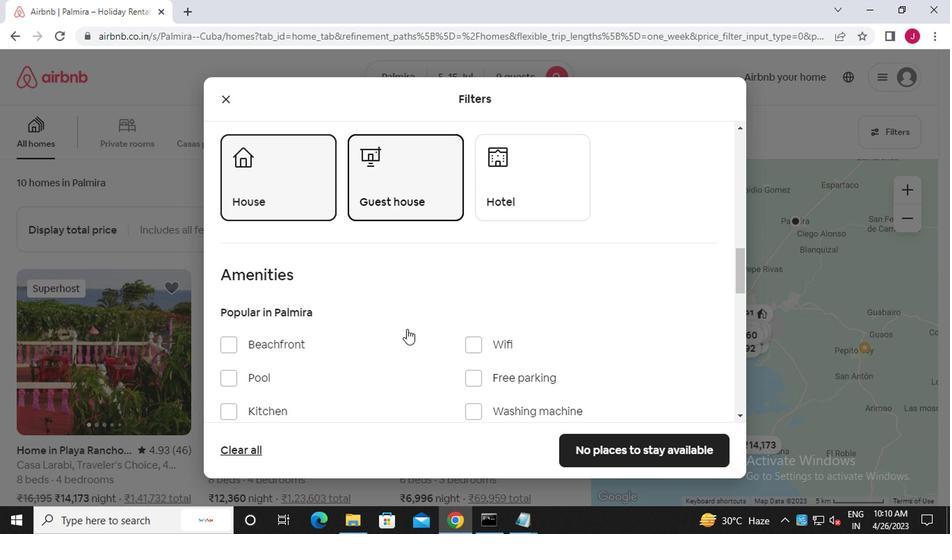 
Action: Mouse scrolled (347, 291) with delta (0, 0)
Screenshot: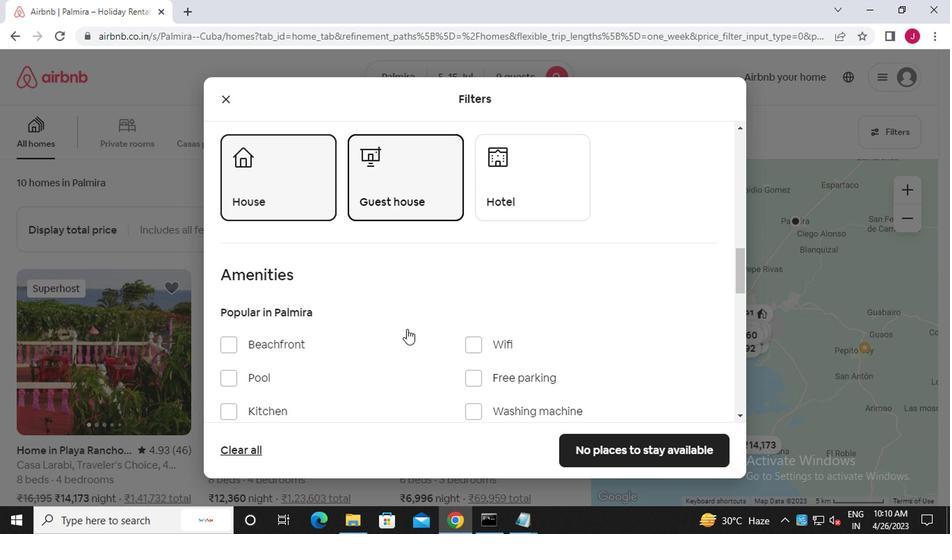
Action: Mouse scrolled (347, 291) with delta (0, 0)
Screenshot: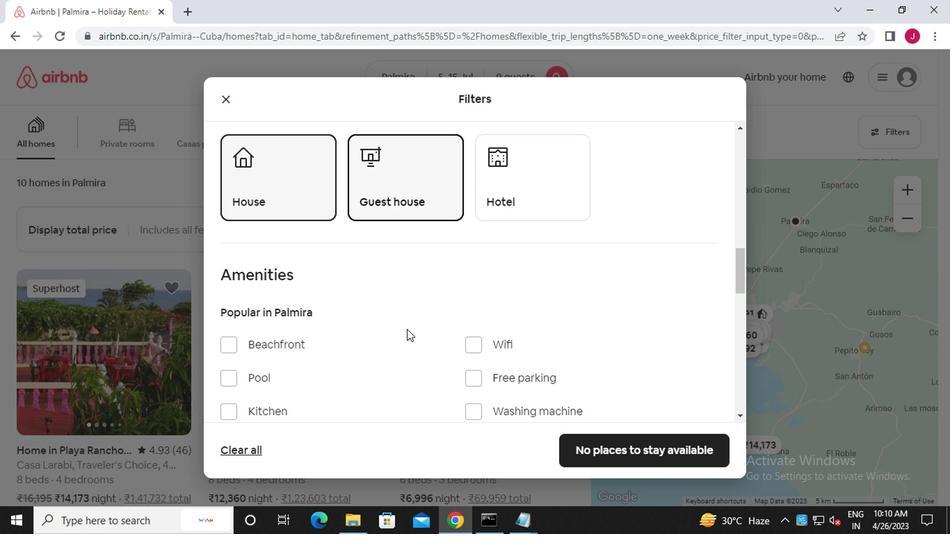 
Action: Mouse scrolled (347, 291) with delta (0, 0)
Screenshot: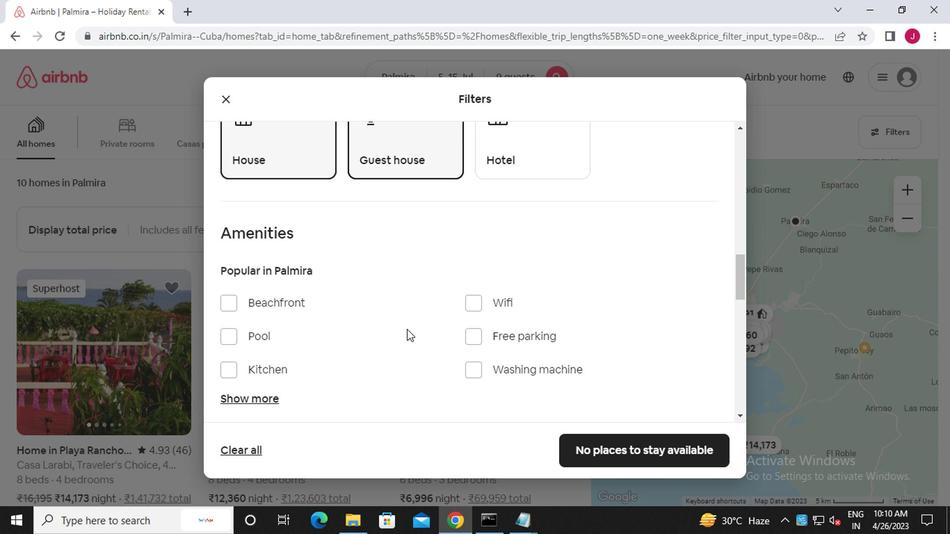 
Action: Mouse moved to (549, 235)
Screenshot: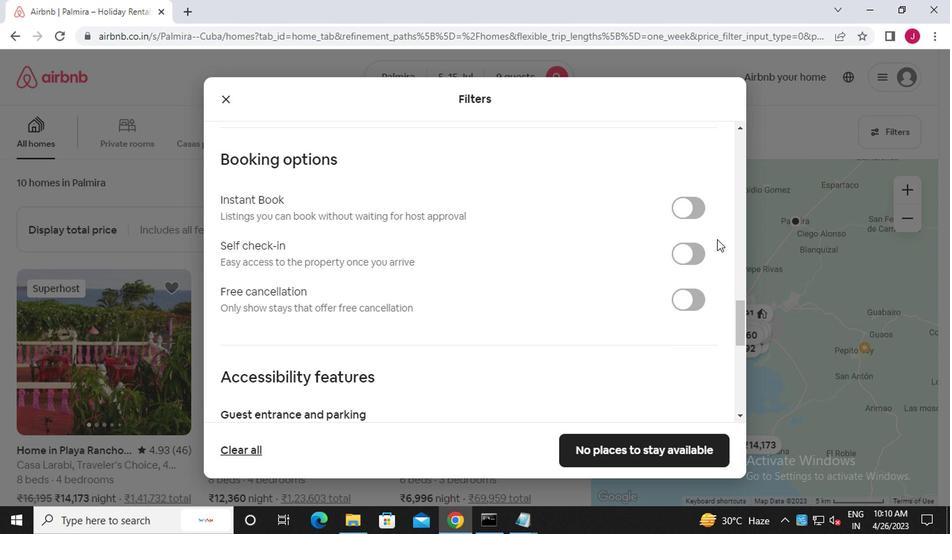 
Action: Mouse pressed left at (549, 235)
Screenshot: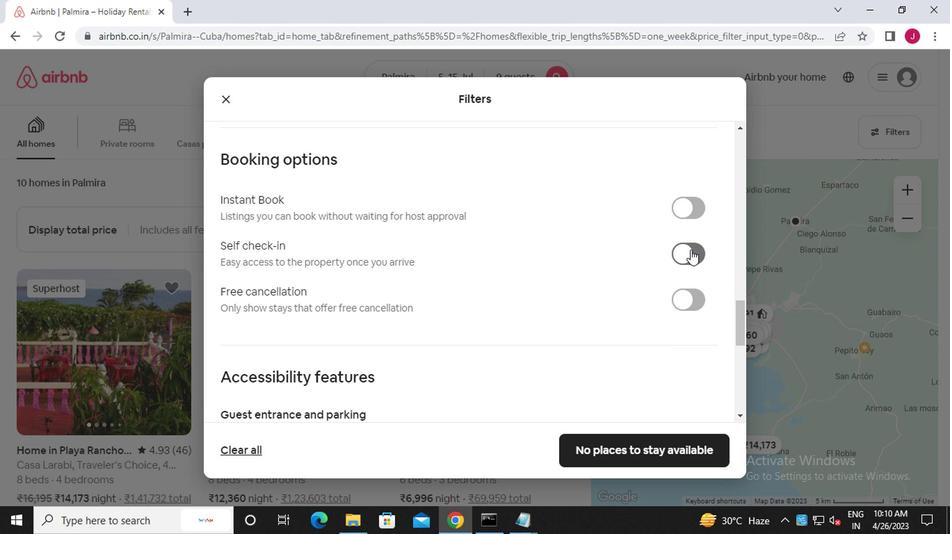 
Action: Mouse moved to (478, 276)
Screenshot: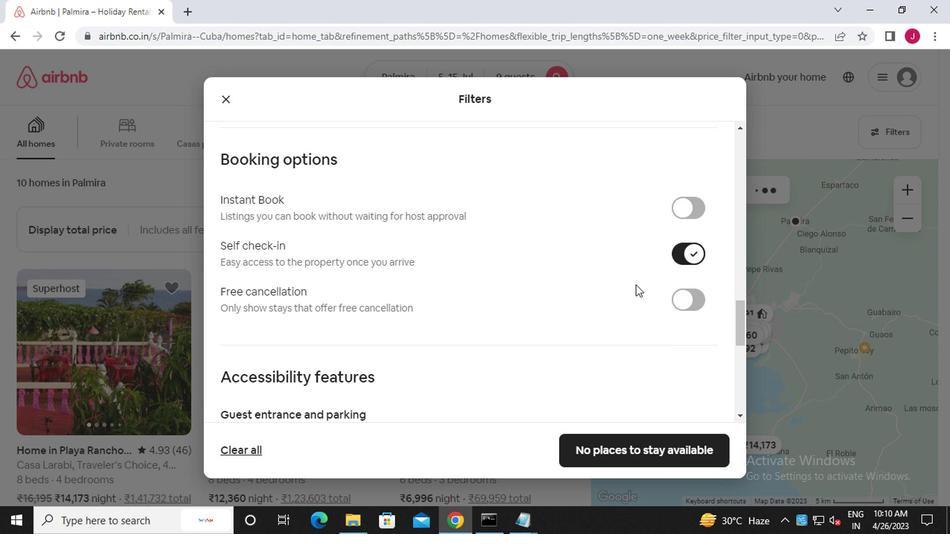 
Action: Mouse scrolled (478, 275) with delta (0, 0)
Screenshot: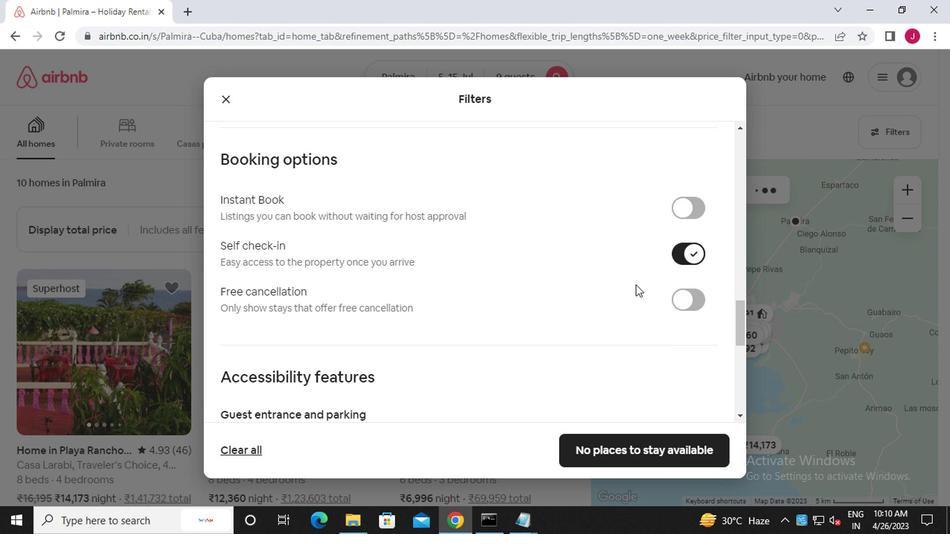 
Action: Mouse moved to (478, 276)
Screenshot: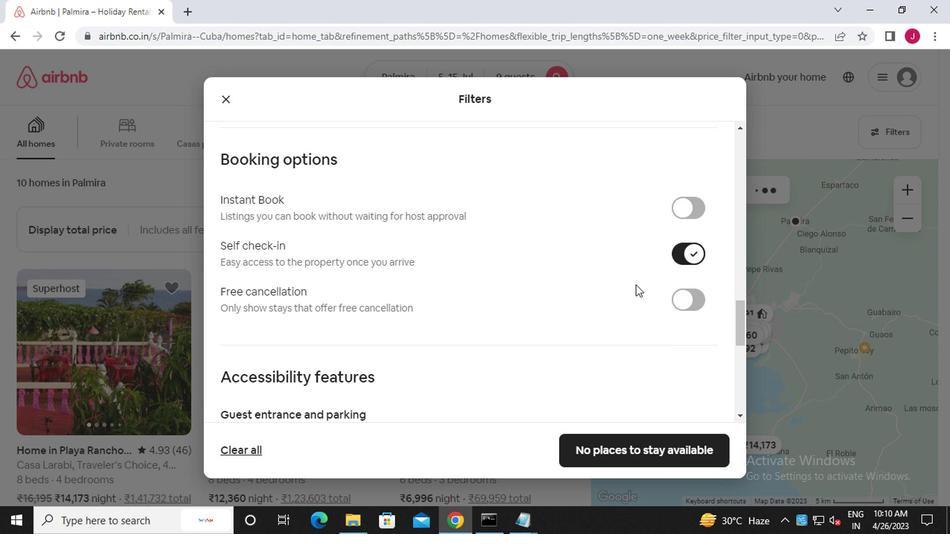 
Action: Mouse scrolled (478, 275) with delta (0, 0)
Screenshot: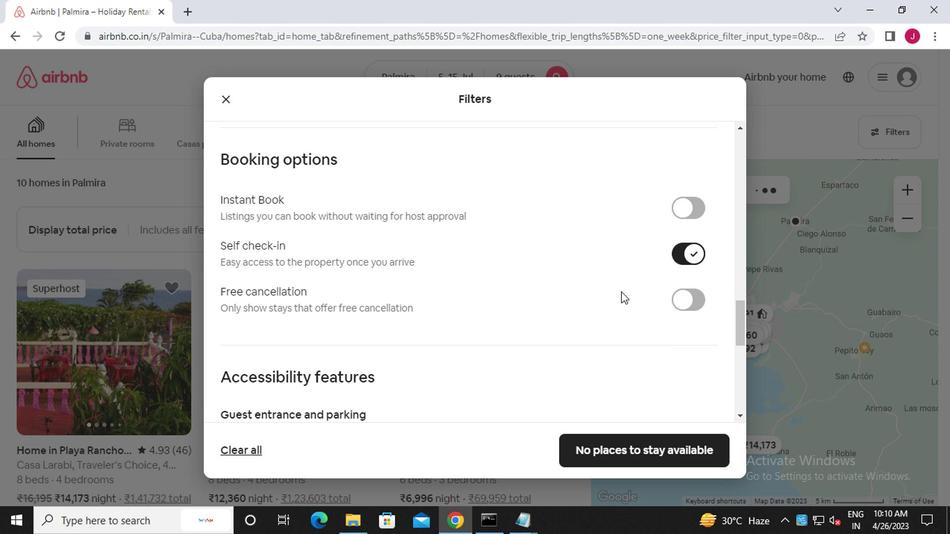 
Action: Mouse scrolled (478, 275) with delta (0, 0)
Screenshot: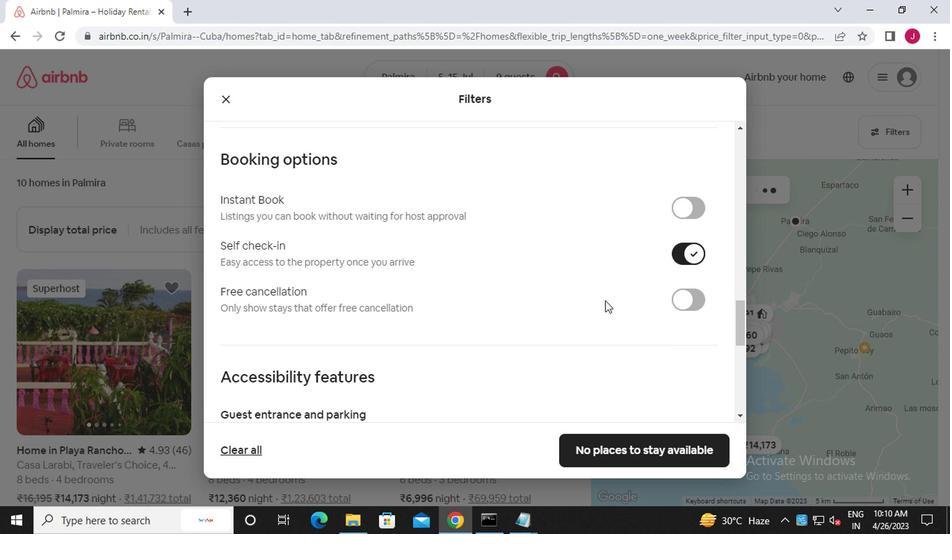 
Action: Mouse scrolled (478, 275) with delta (0, 0)
Screenshot: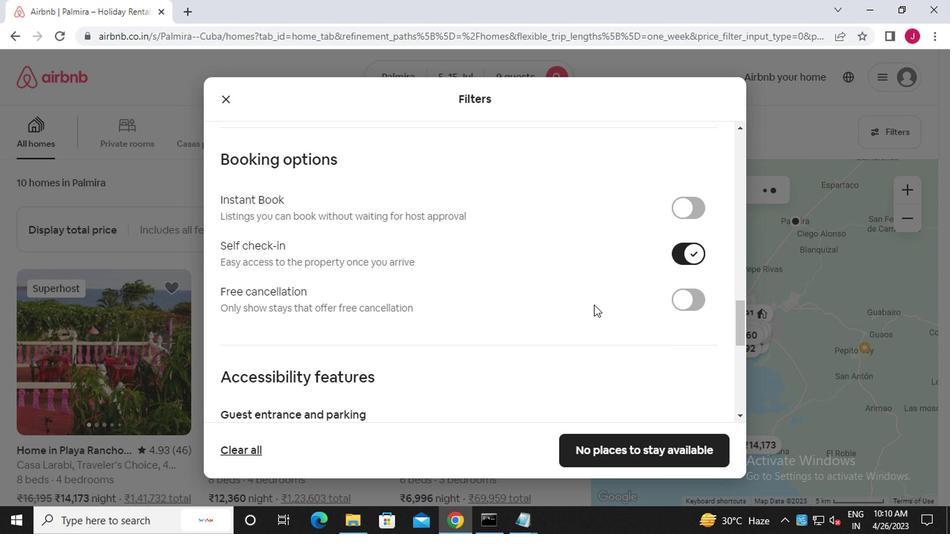 
Action: Mouse scrolled (478, 275) with delta (0, 0)
Screenshot: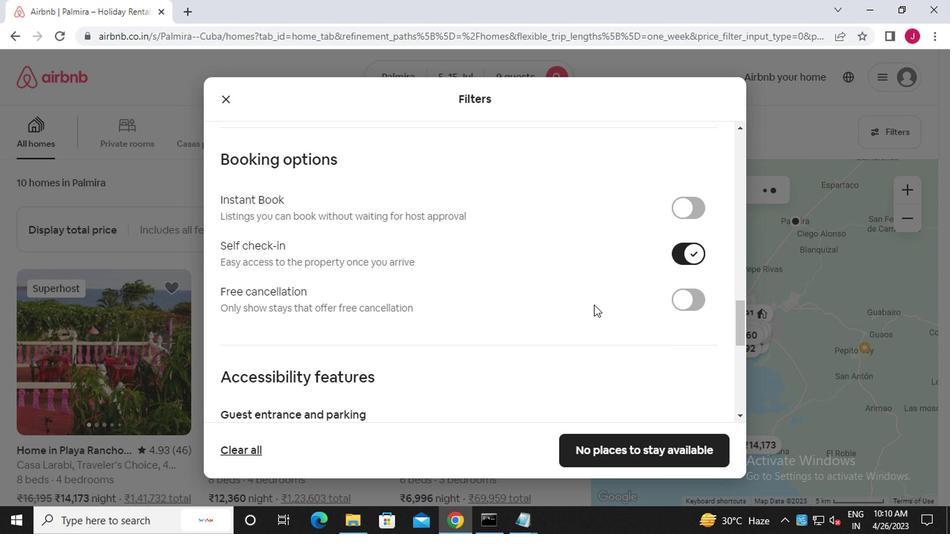 
Action: Mouse scrolled (478, 275) with delta (0, 0)
Screenshot: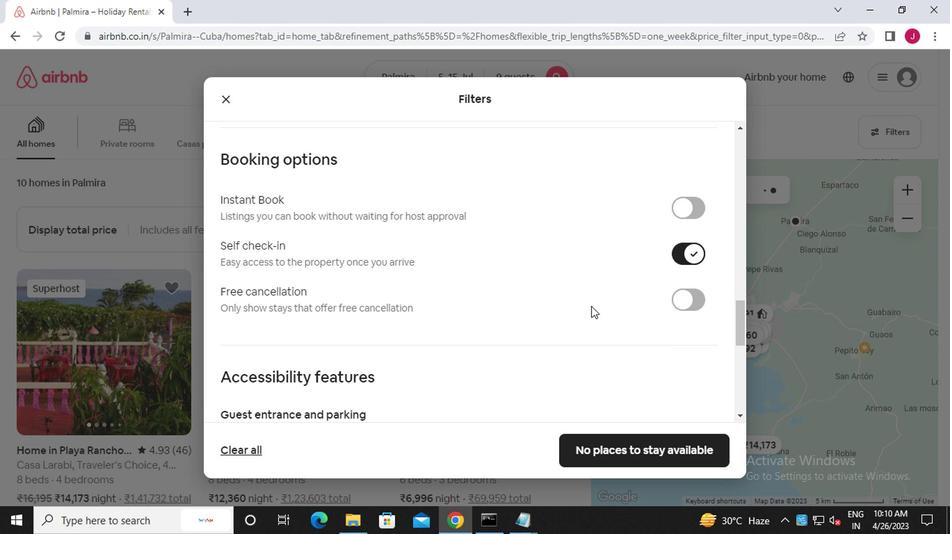 
Action: Mouse moved to (472, 304)
Screenshot: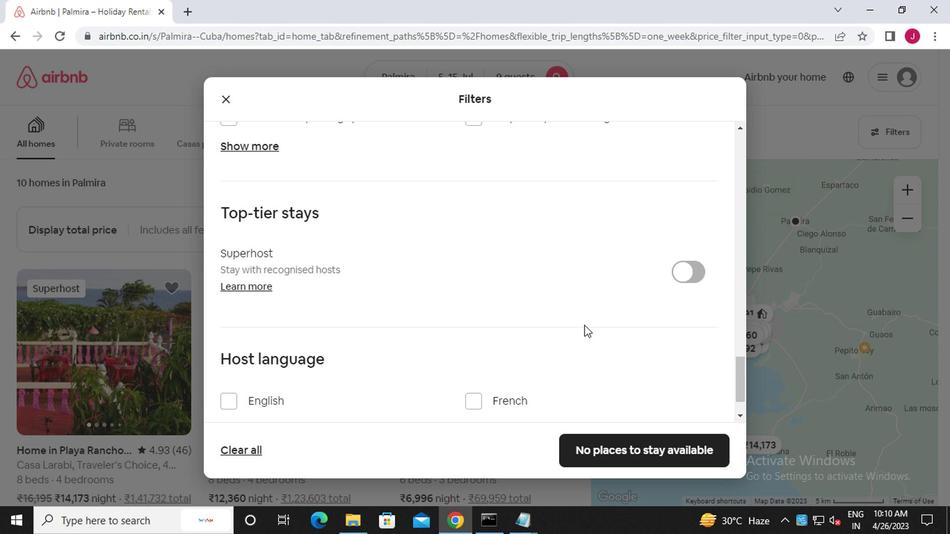 
Action: Mouse scrolled (472, 304) with delta (0, 0)
Screenshot: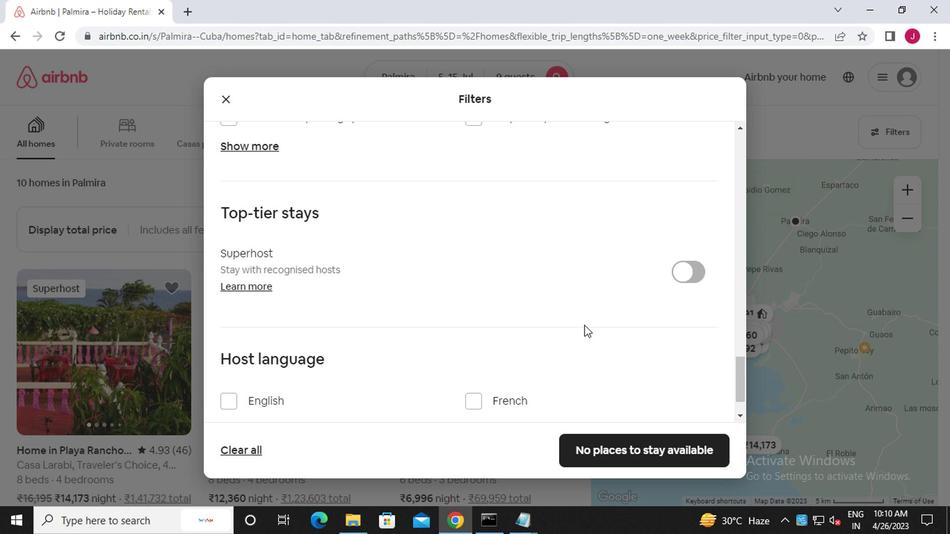 
Action: Mouse moved to (472, 304)
Screenshot: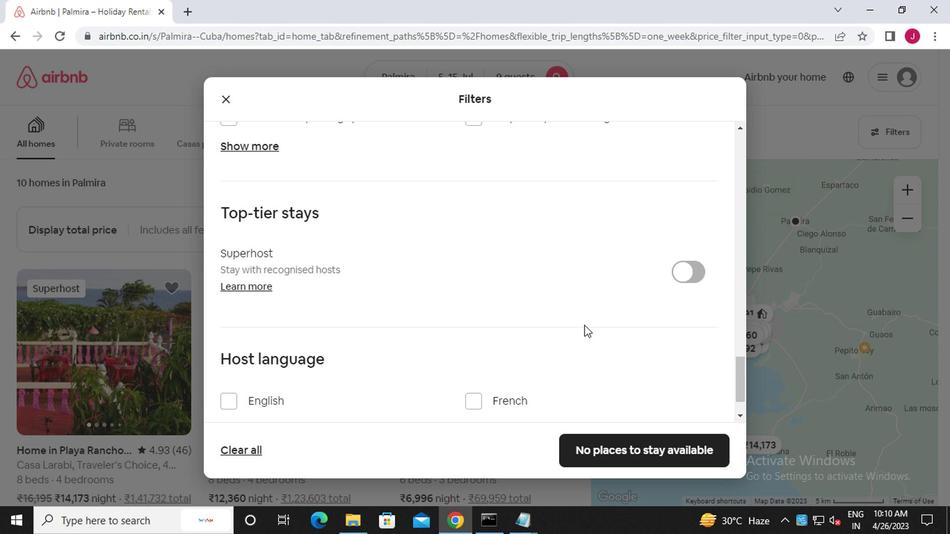 
Action: Mouse scrolled (472, 304) with delta (0, 0)
Screenshot: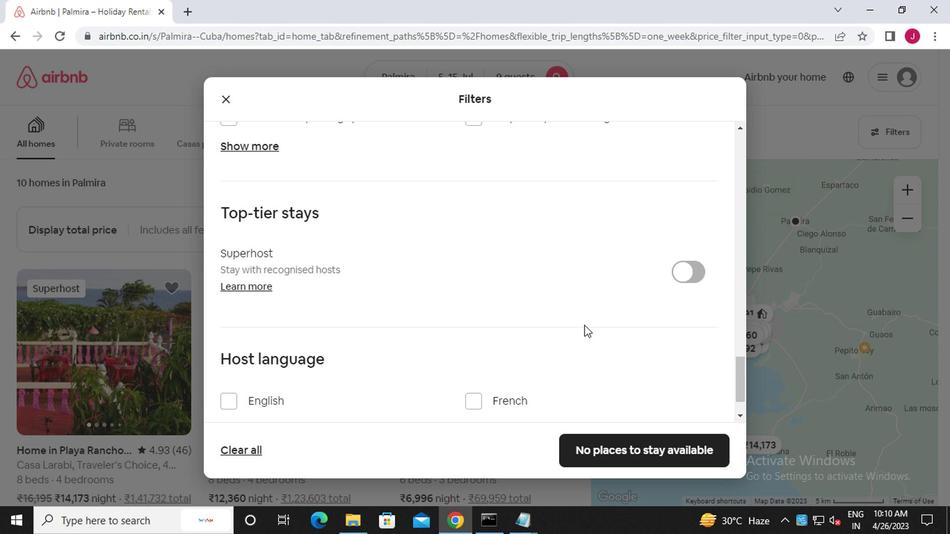 
Action: Mouse scrolled (472, 304) with delta (0, 0)
Screenshot: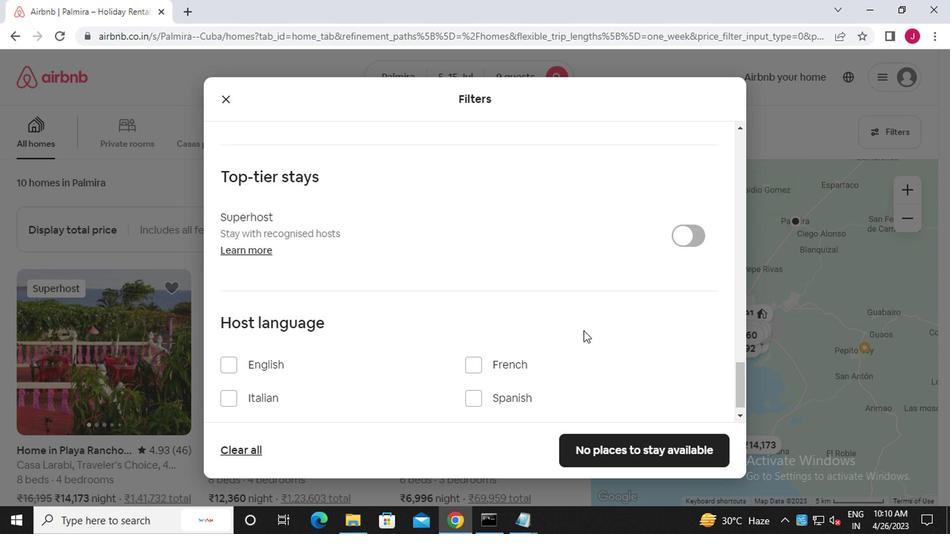 
Action: Mouse moved to (472, 305)
Screenshot: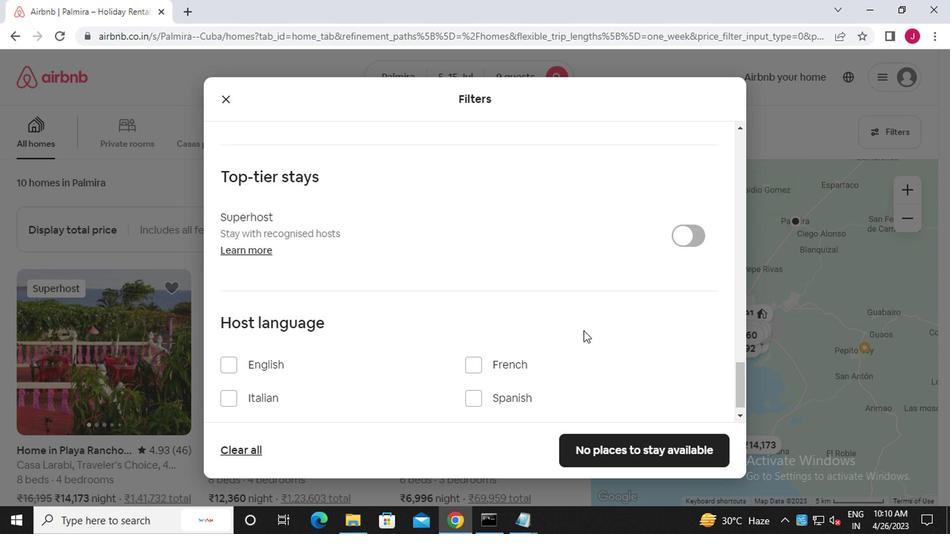 
Action: Mouse scrolled (472, 304) with delta (0, 0)
Screenshot: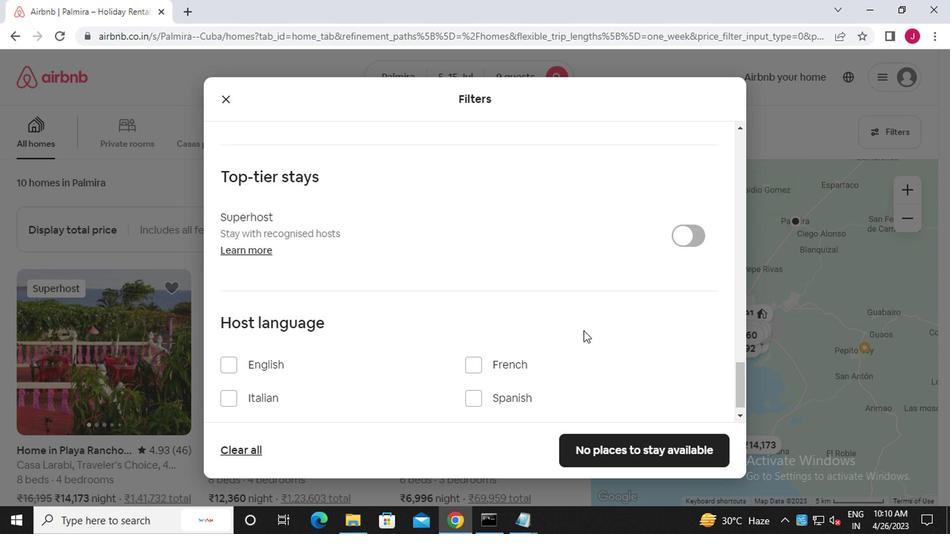 
Action: Mouse scrolled (472, 304) with delta (0, 0)
Screenshot: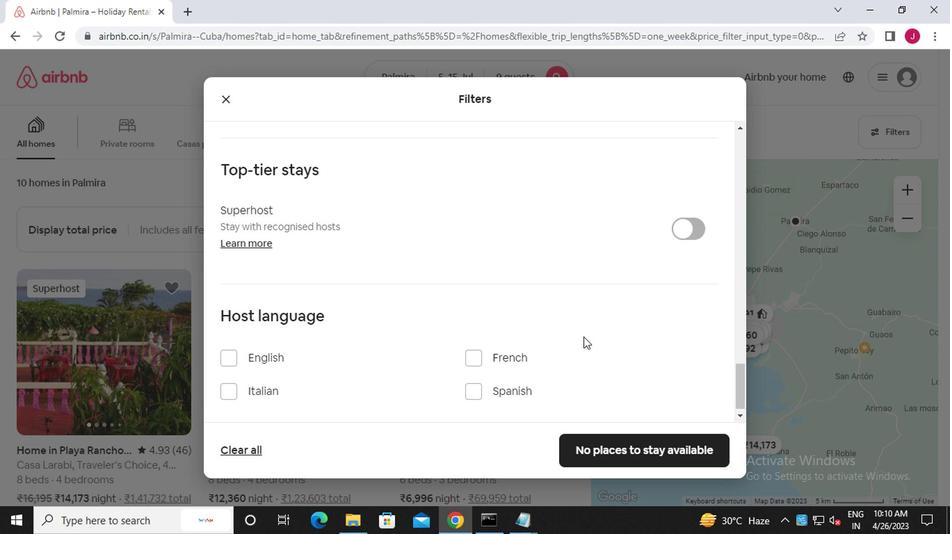 
Action: Mouse moved to (502, 378)
Screenshot: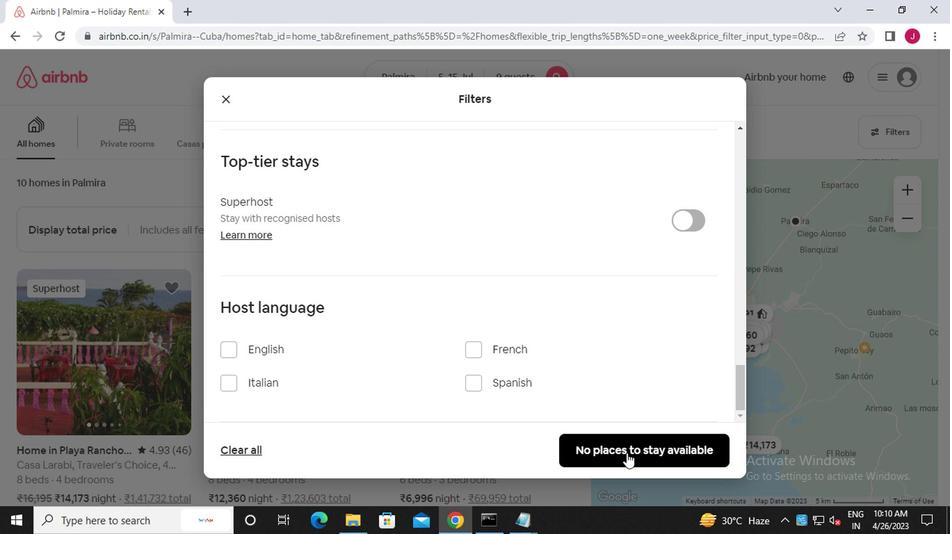 
Action: Mouse pressed left at (502, 378)
Screenshot: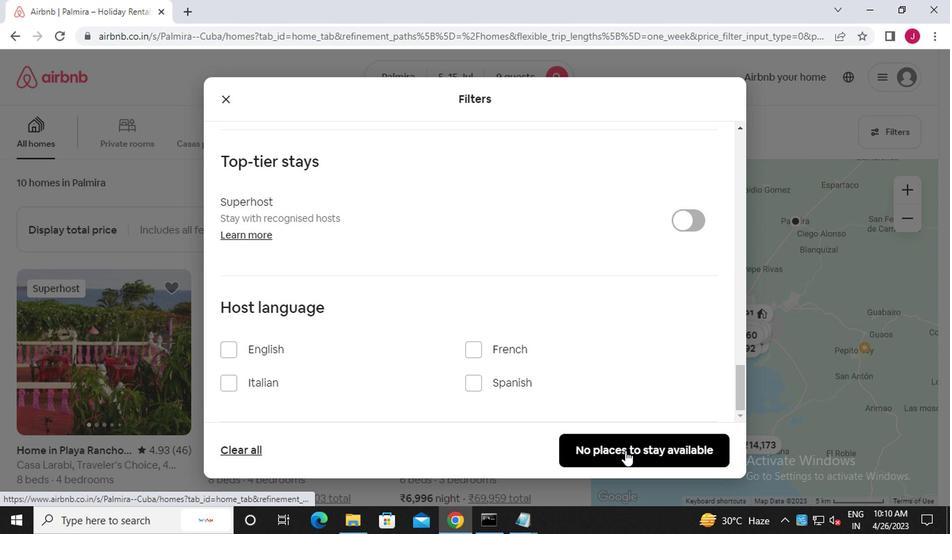 
Action: Mouse moved to (496, 372)
Screenshot: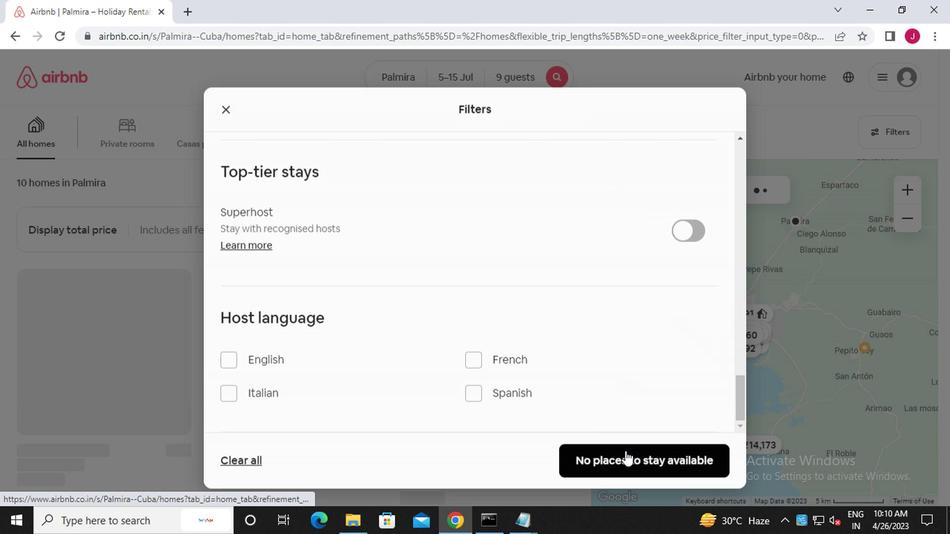 
